 Task: Look for space in Obuasi, Ghana from 1st August, 2023 to 5th August, 2023 for 3 adults, 1 child in price range Rs.13000 to Rs.20000. Place can be entire place with 2 bedrooms having 3 beds and 2 bathrooms. Property type can be flatguest house, hotel. Booking option can be shelf check-in. Required host language is English.
Action: Mouse moved to (437, 50)
Screenshot: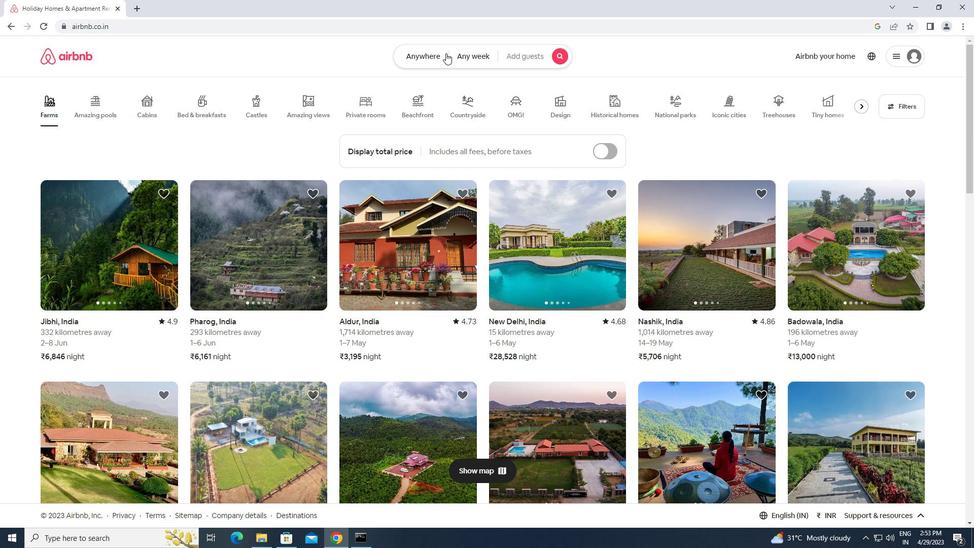 
Action: Mouse pressed left at (437, 50)
Screenshot: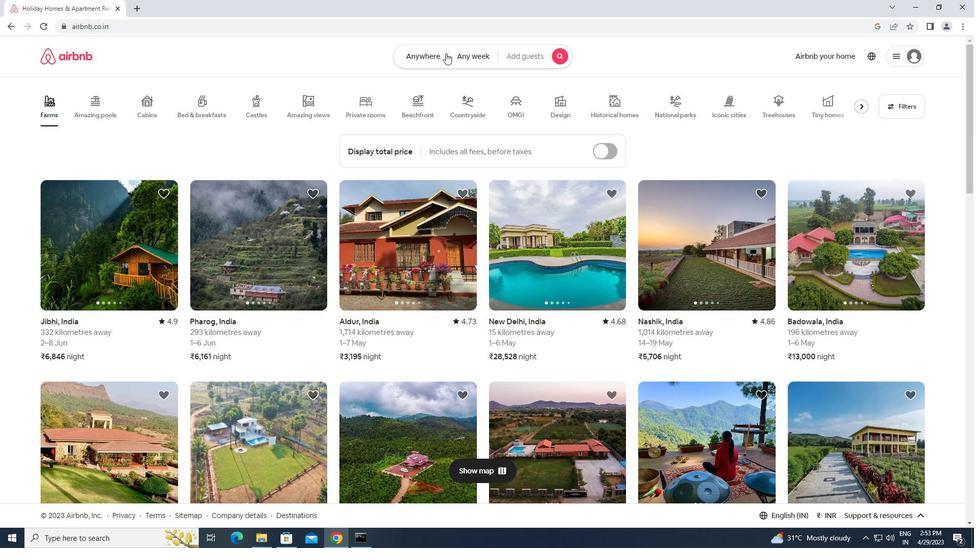 
Action: Mouse moved to (372, 90)
Screenshot: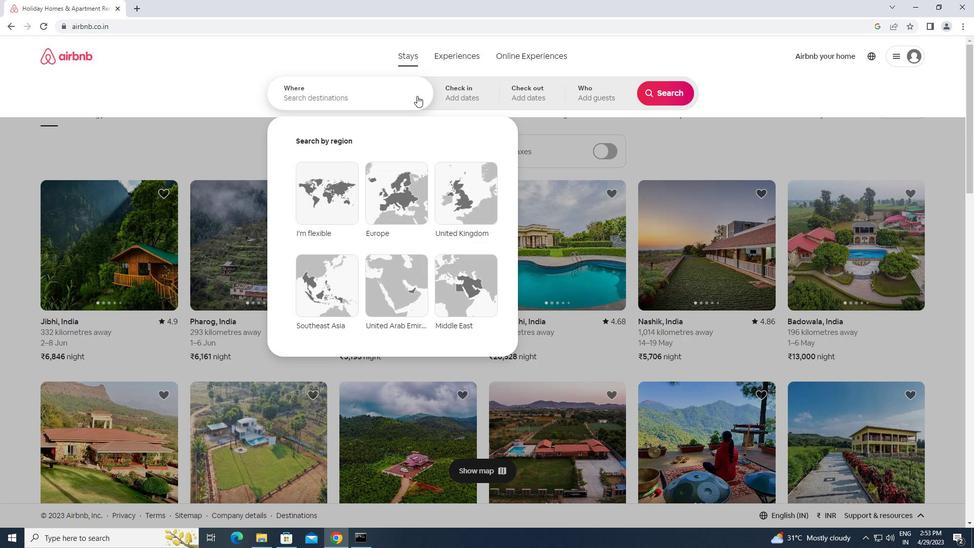 
Action: Mouse pressed left at (372, 90)
Screenshot: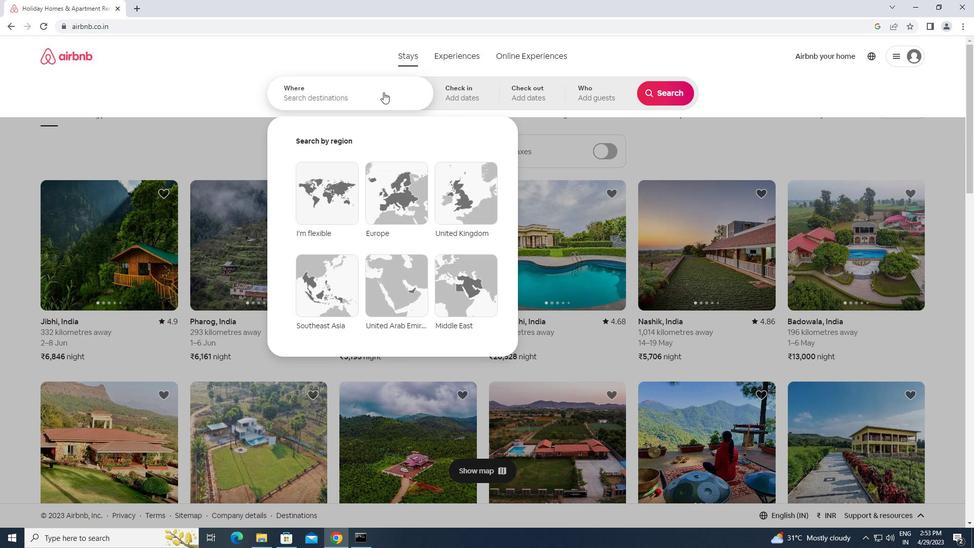 
Action: Mouse moved to (372, 90)
Screenshot: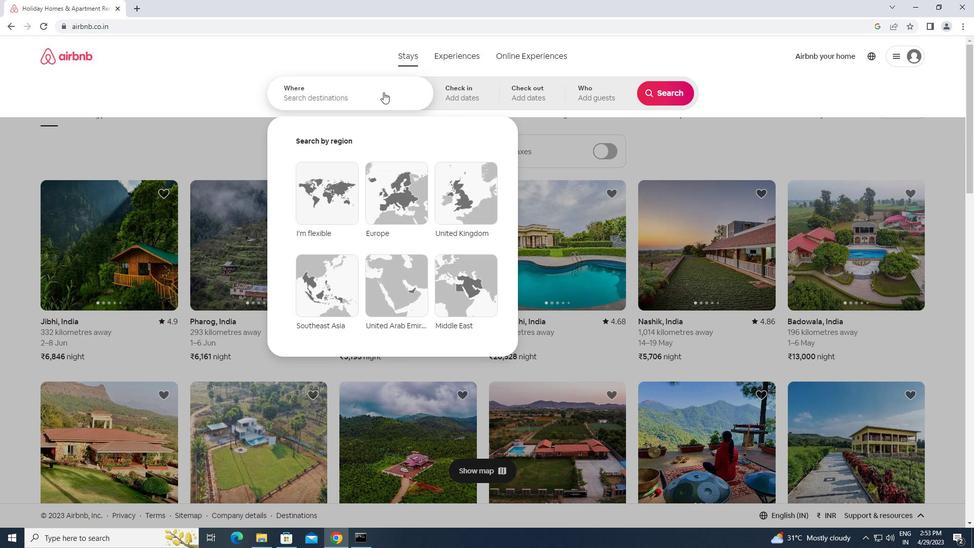 
Action: Key pressed o<Key.caps_lock>buasi,<Key.space><Key.caps_lock>g<Key.caps_lock>hana<Key.enter>
Screenshot: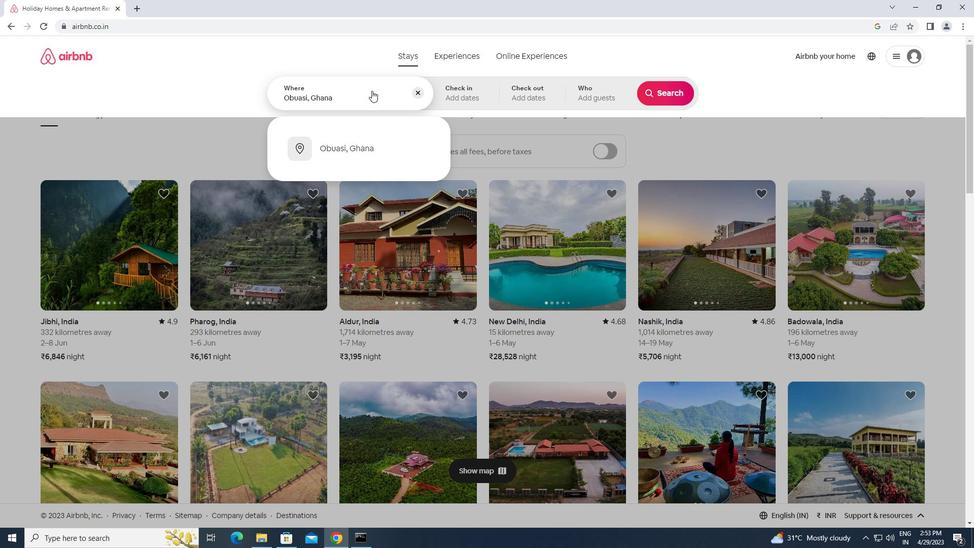 
Action: Mouse moved to (668, 171)
Screenshot: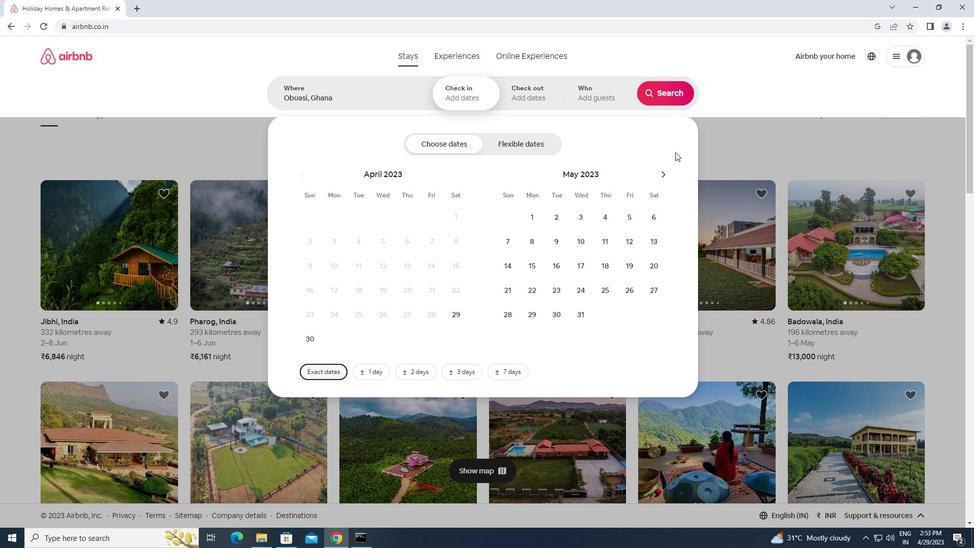 
Action: Mouse pressed left at (668, 171)
Screenshot: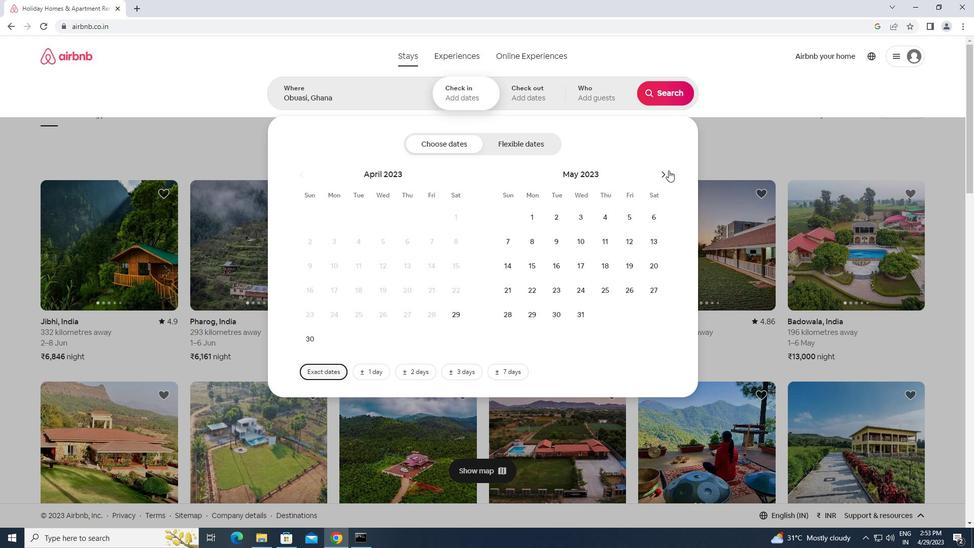 
Action: Mouse pressed left at (668, 171)
Screenshot: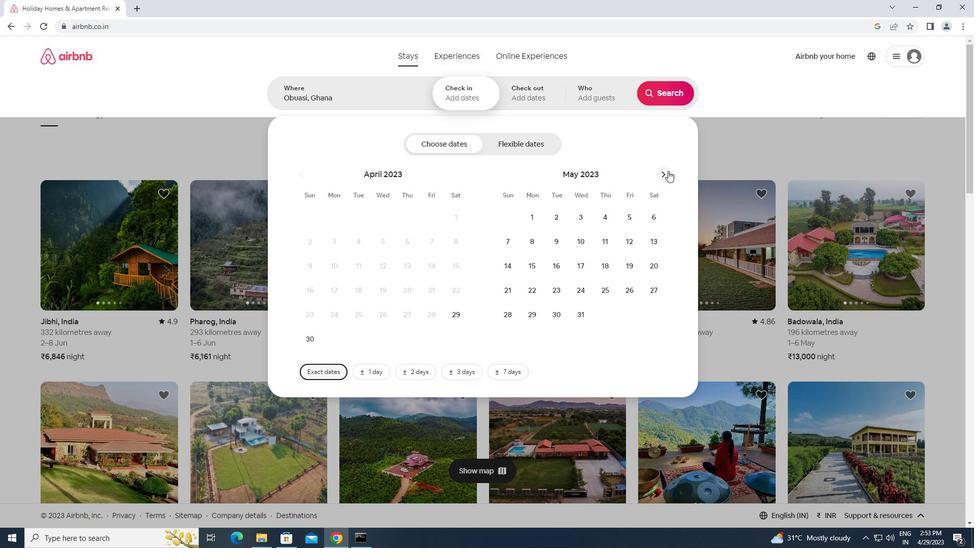 
Action: Mouse pressed left at (668, 171)
Screenshot: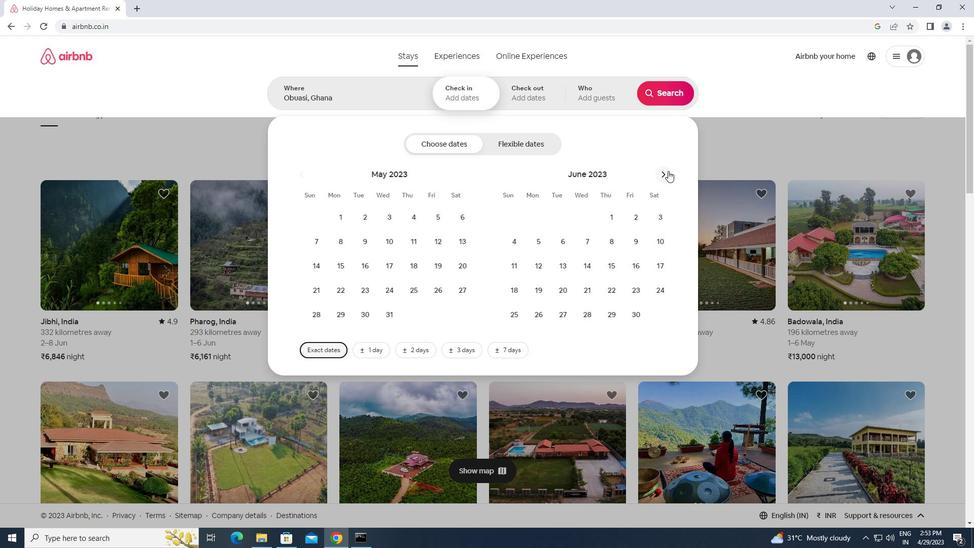 
Action: Mouse moved to (563, 217)
Screenshot: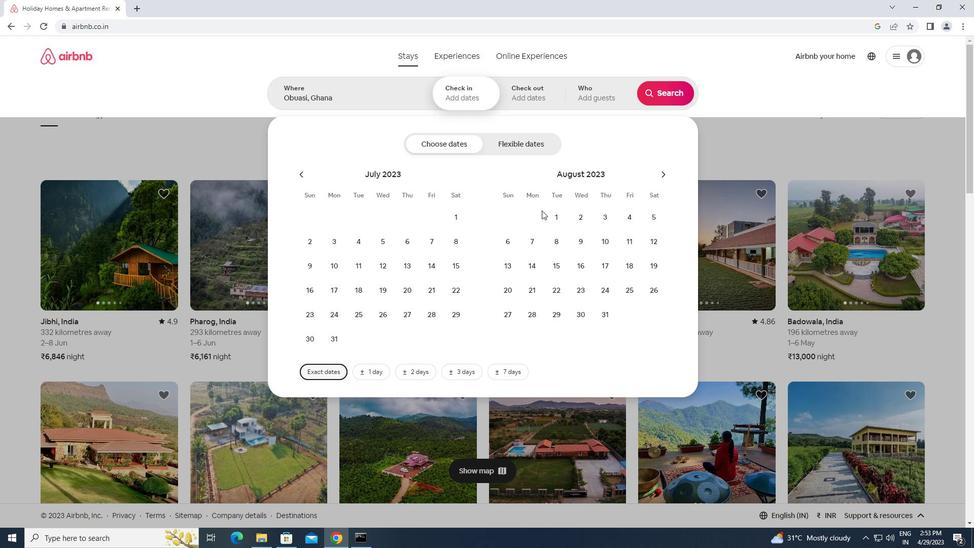 
Action: Mouse pressed left at (563, 217)
Screenshot: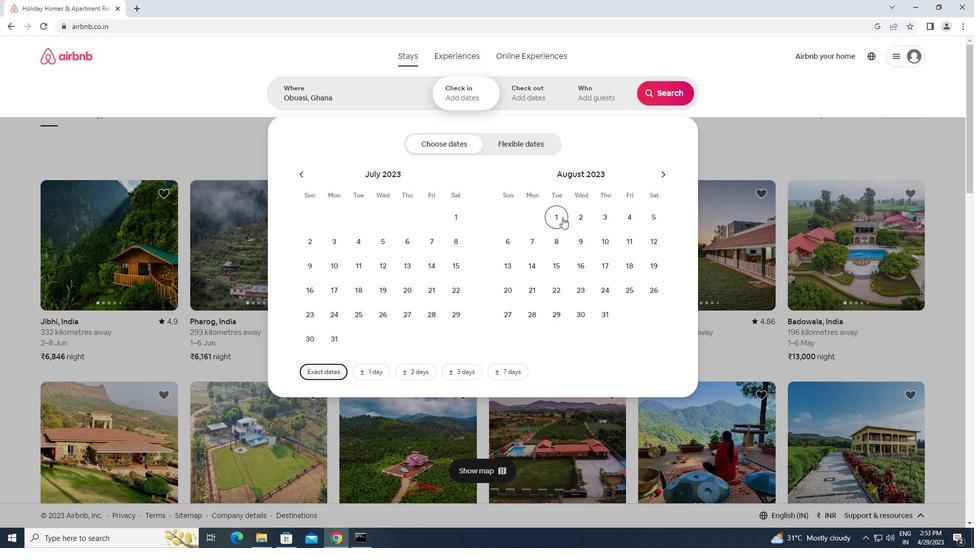 
Action: Mouse moved to (650, 218)
Screenshot: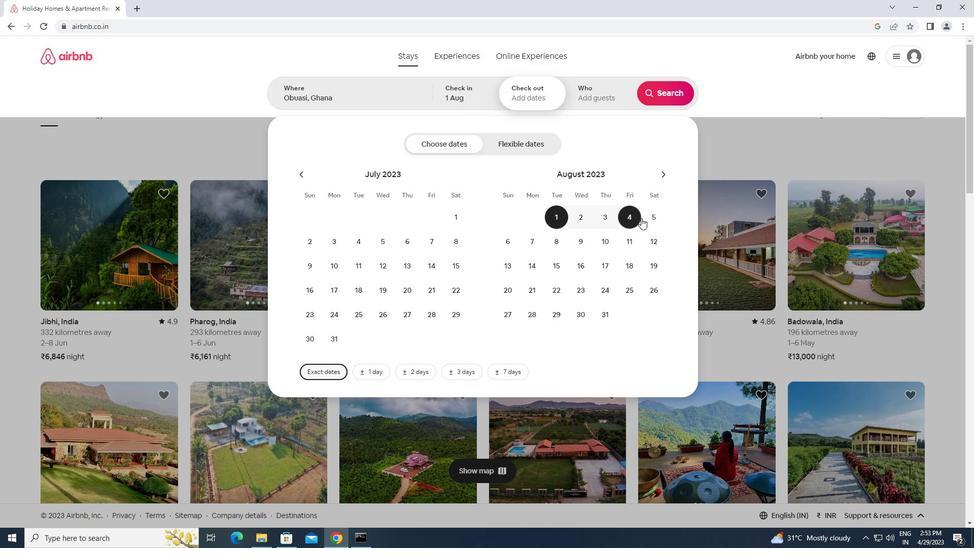 
Action: Mouse pressed left at (650, 218)
Screenshot: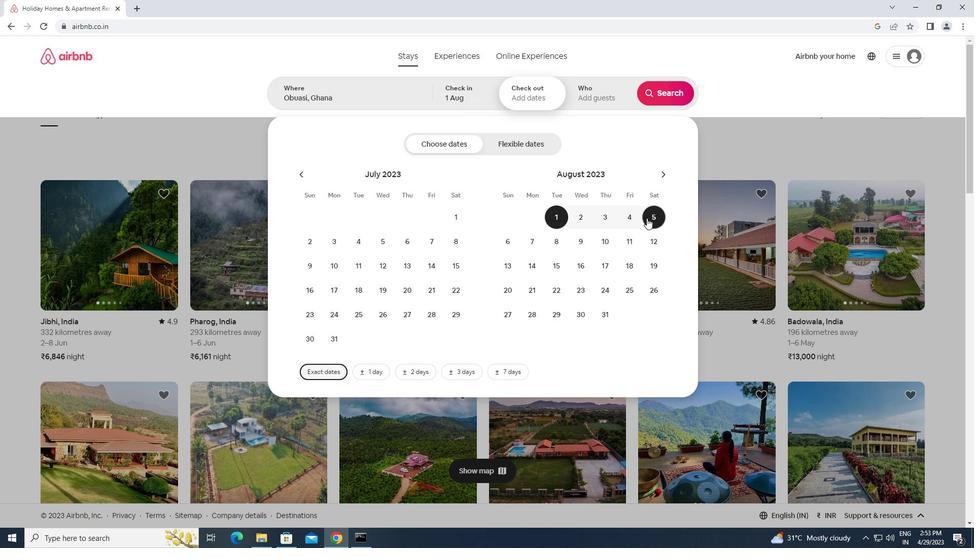
Action: Mouse moved to (589, 92)
Screenshot: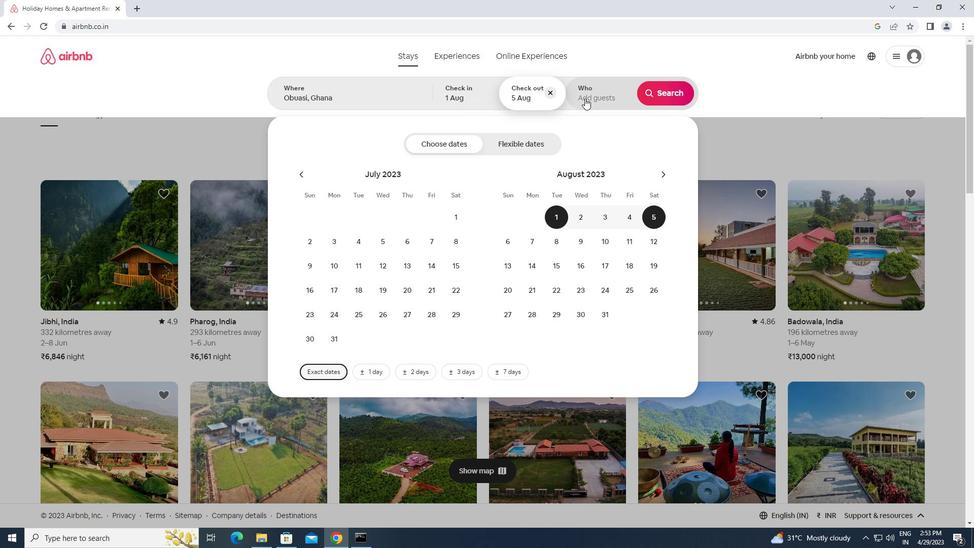 
Action: Mouse pressed left at (589, 92)
Screenshot: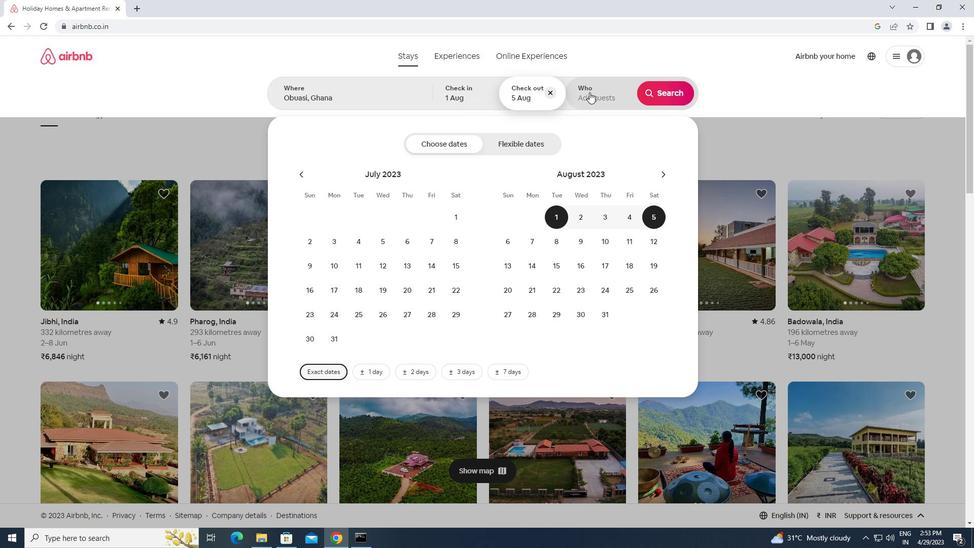 
Action: Mouse moved to (670, 152)
Screenshot: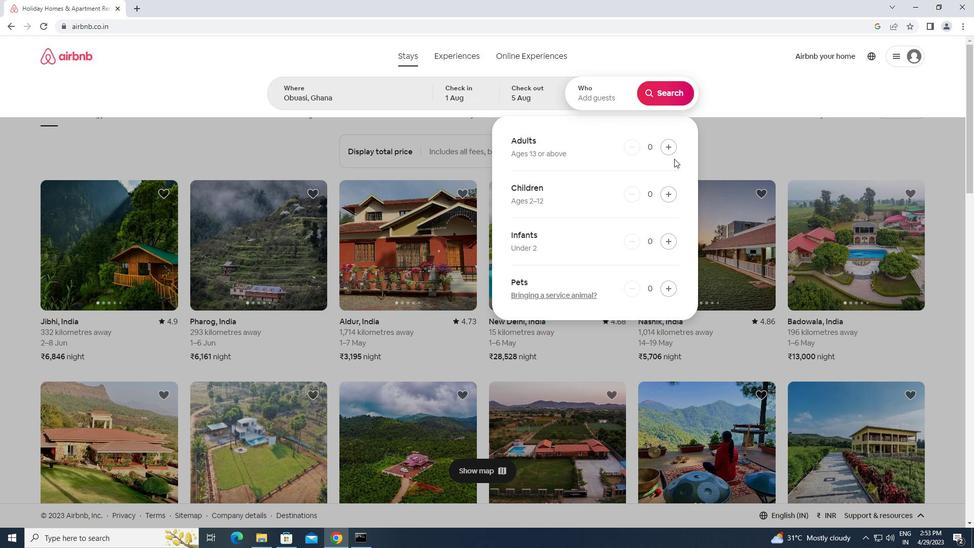 
Action: Mouse pressed left at (670, 152)
Screenshot: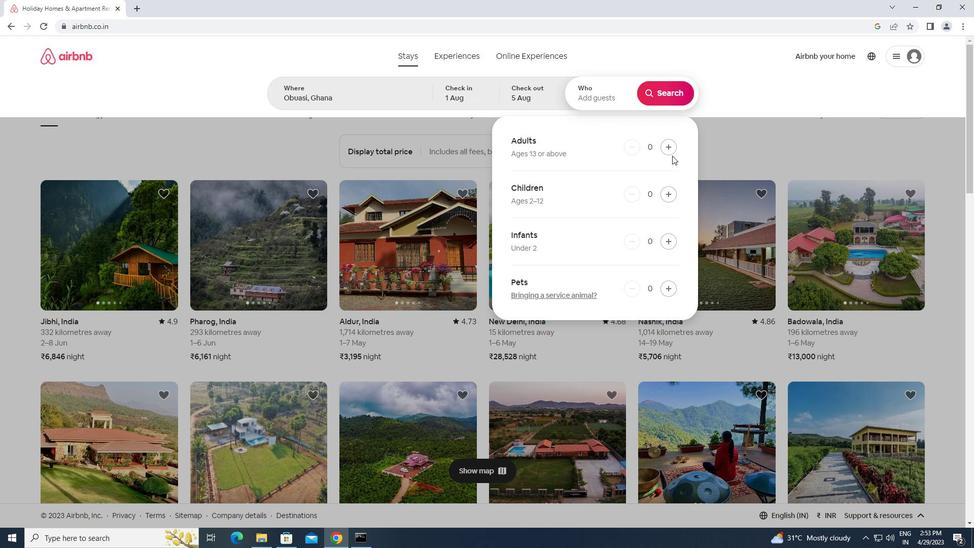 
Action: Mouse pressed left at (670, 152)
Screenshot: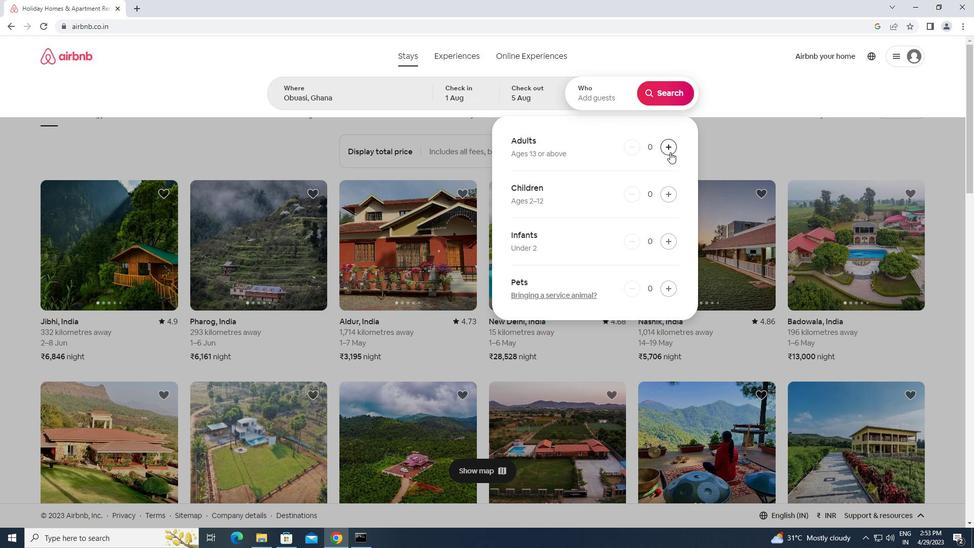 
Action: Mouse pressed left at (670, 152)
Screenshot: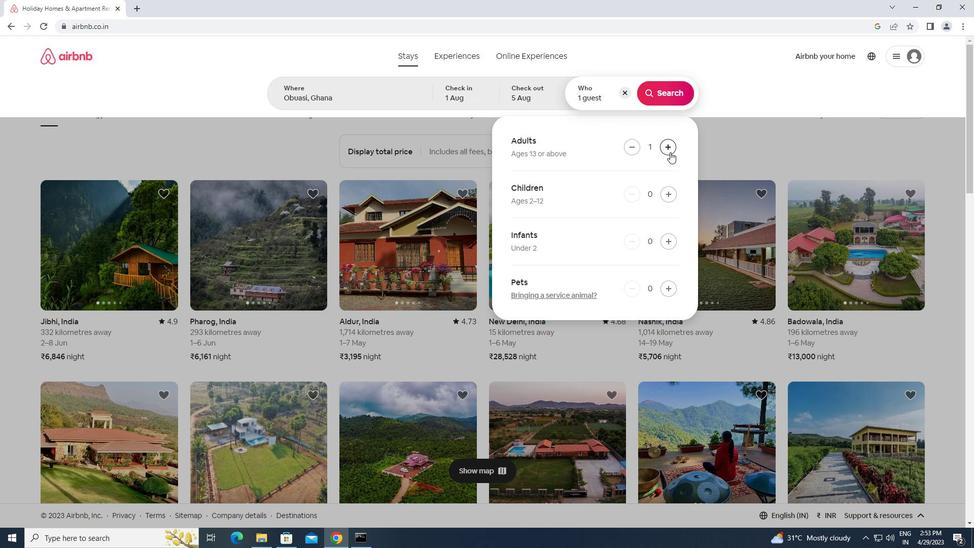
Action: Mouse moved to (669, 194)
Screenshot: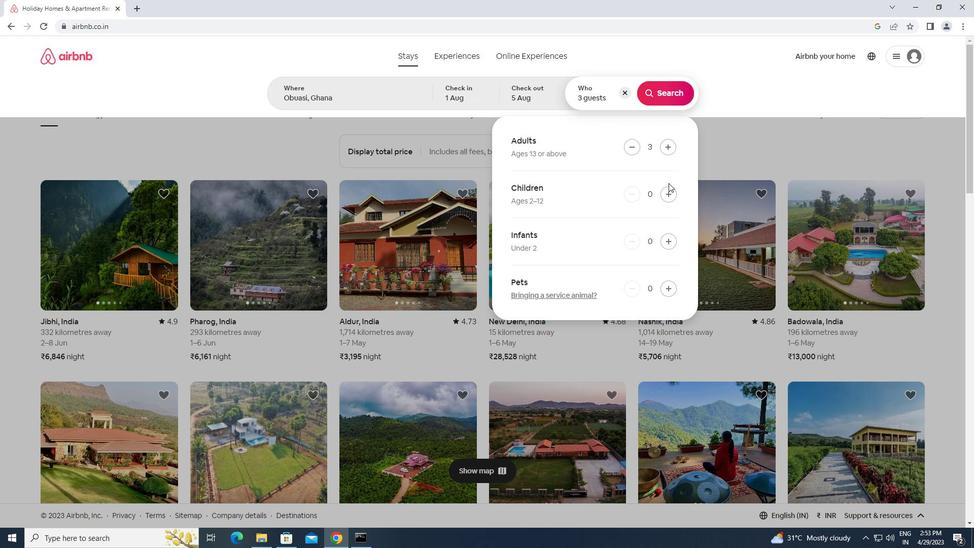 
Action: Mouse pressed left at (669, 194)
Screenshot: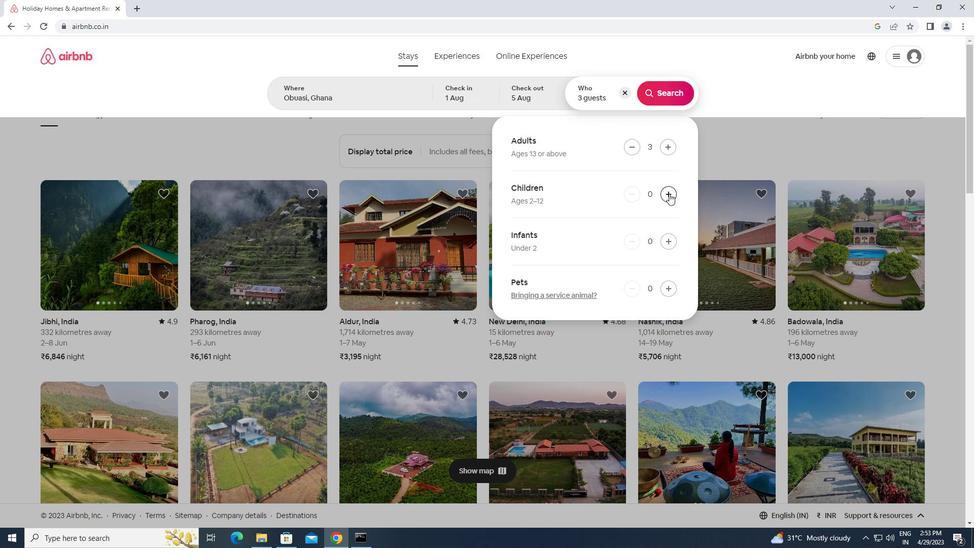 
Action: Mouse moved to (679, 96)
Screenshot: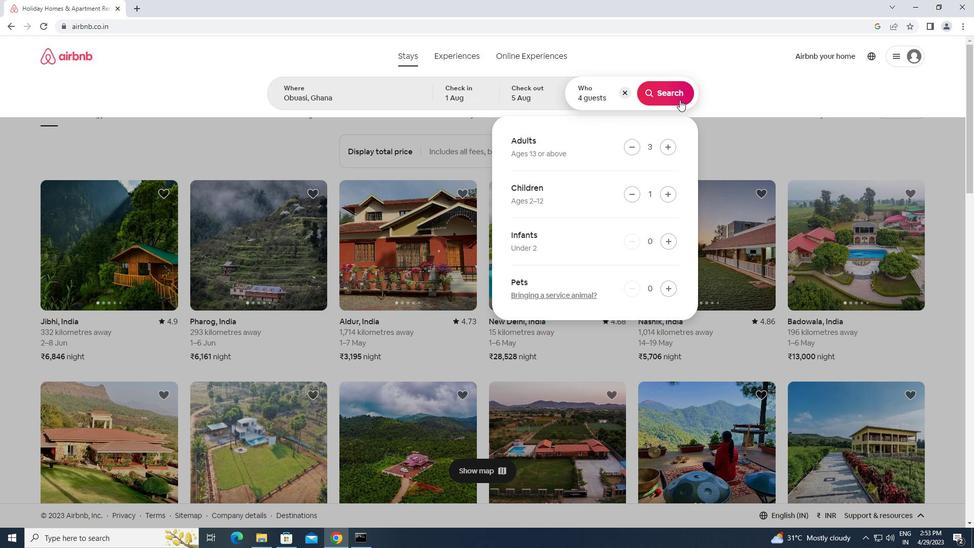 
Action: Mouse pressed left at (679, 96)
Screenshot: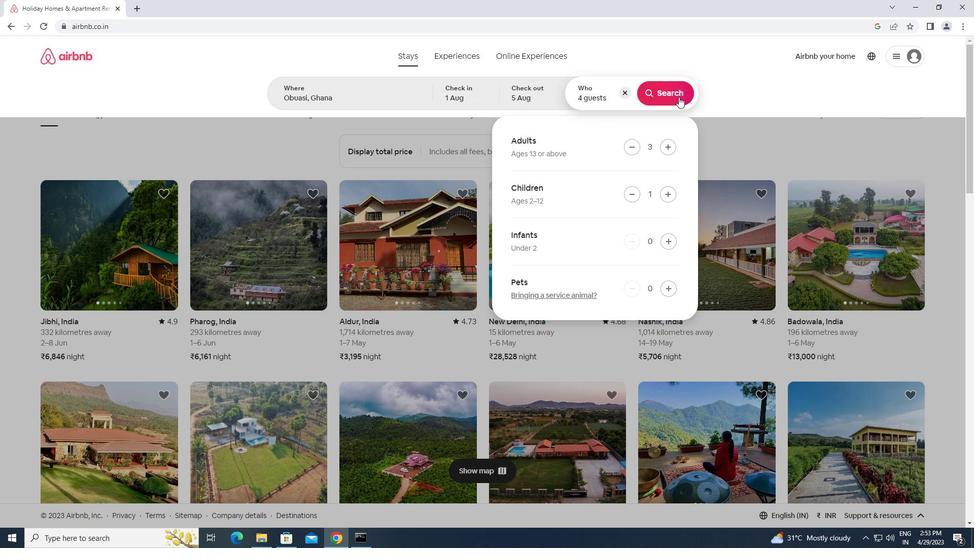 
Action: Mouse moved to (937, 94)
Screenshot: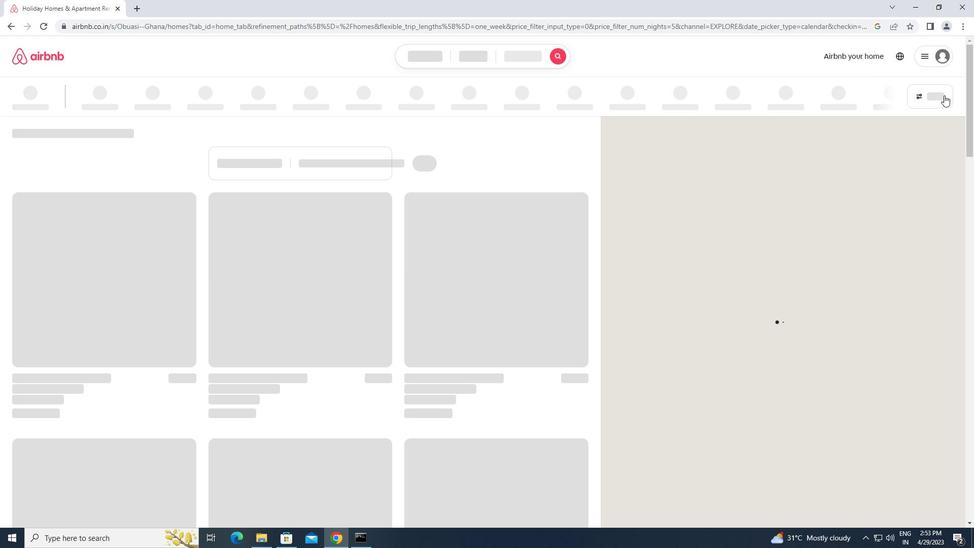 
Action: Mouse pressed left at (937, 94)
Screenshot: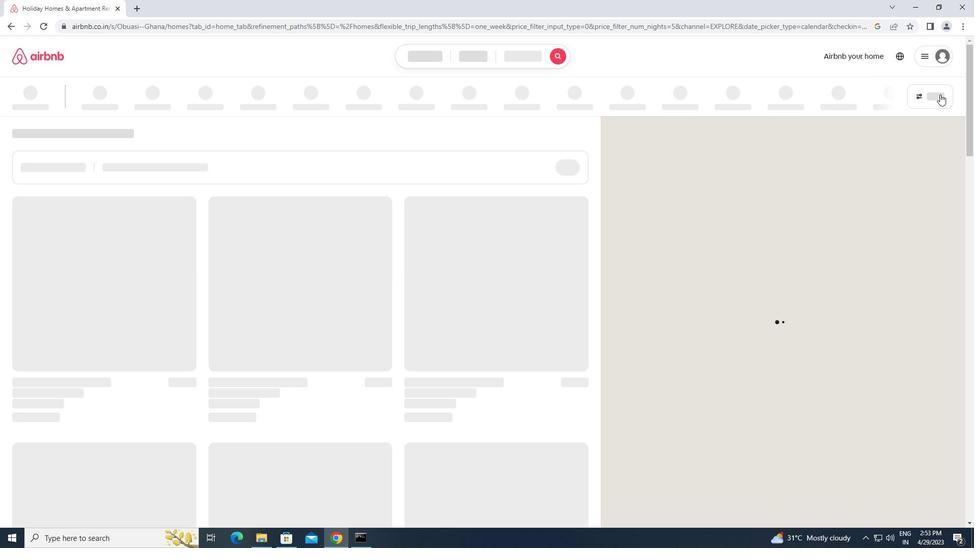 
Action: Mouse moved to (346, 219)
Screenshot: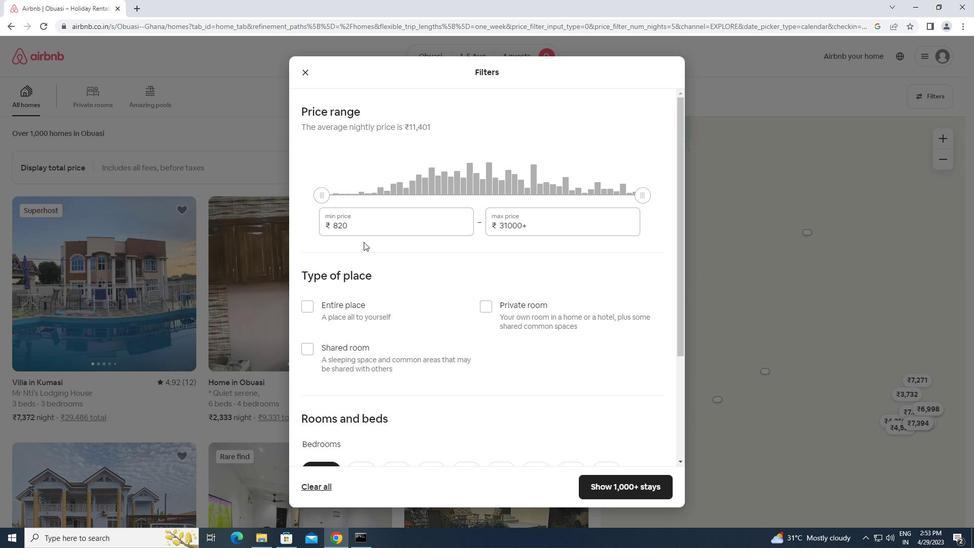 
Action: Mouse pressed left at (346, 219)
Screenshot: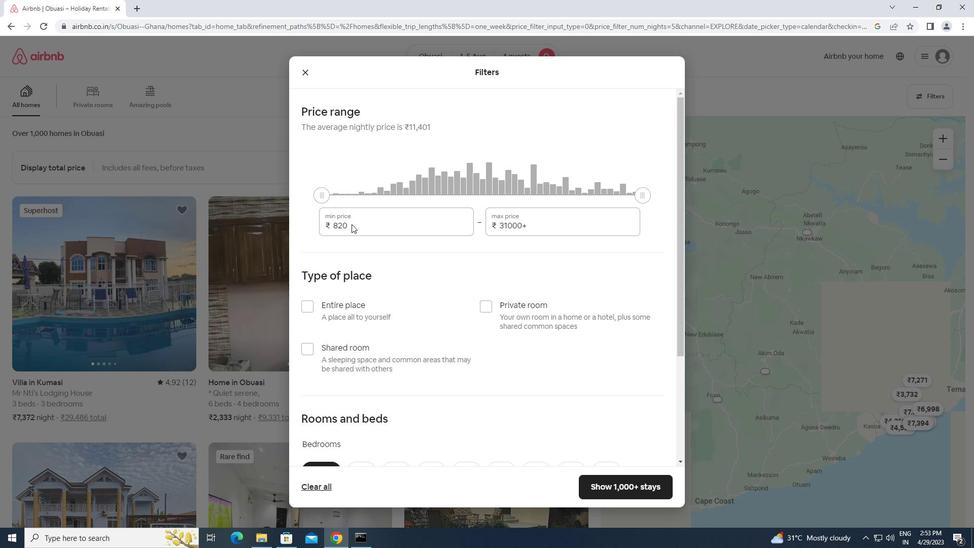 
Action: Mouse moved to (367, 228)
Screenshot: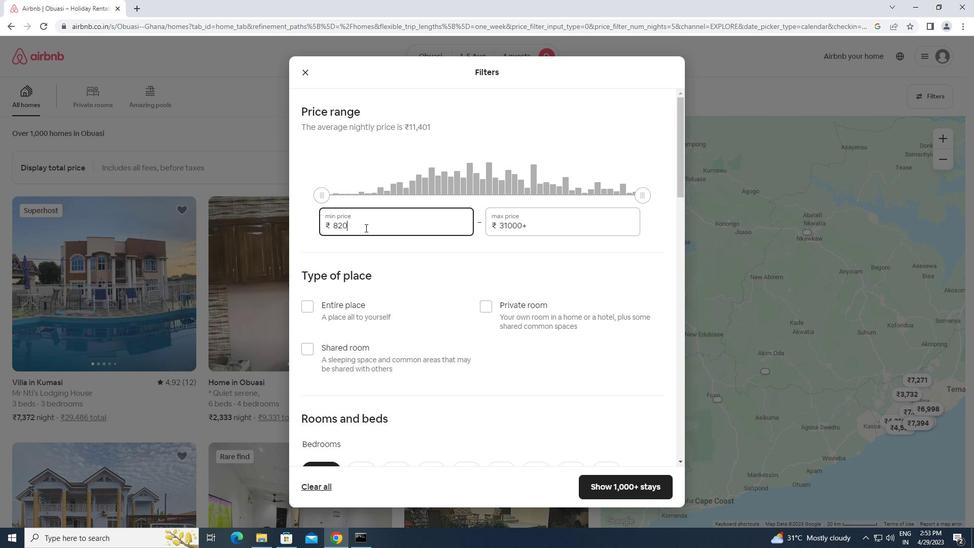 
Action: Mouse pressed left at (367, 228)
Screenshot: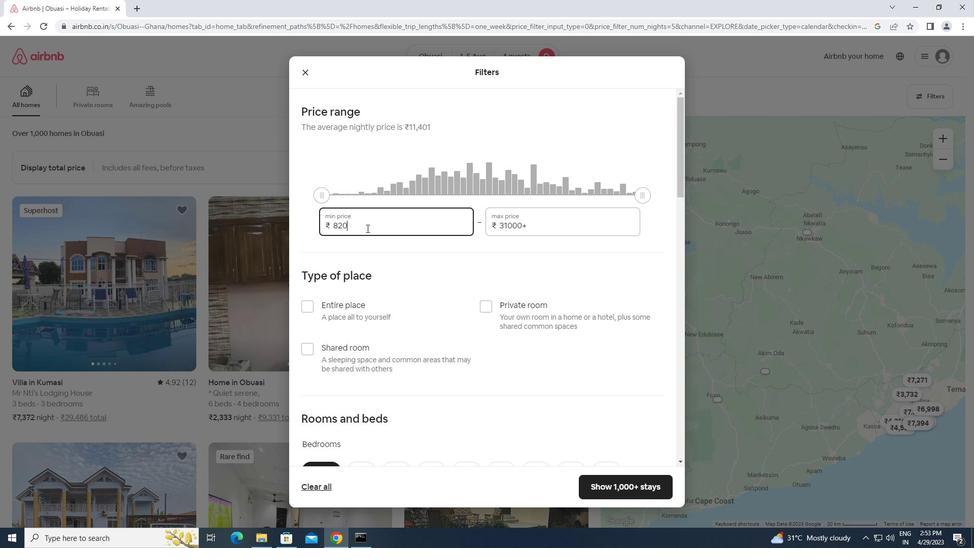 
Action: Mouse moved to (318, 224)
Screenshot: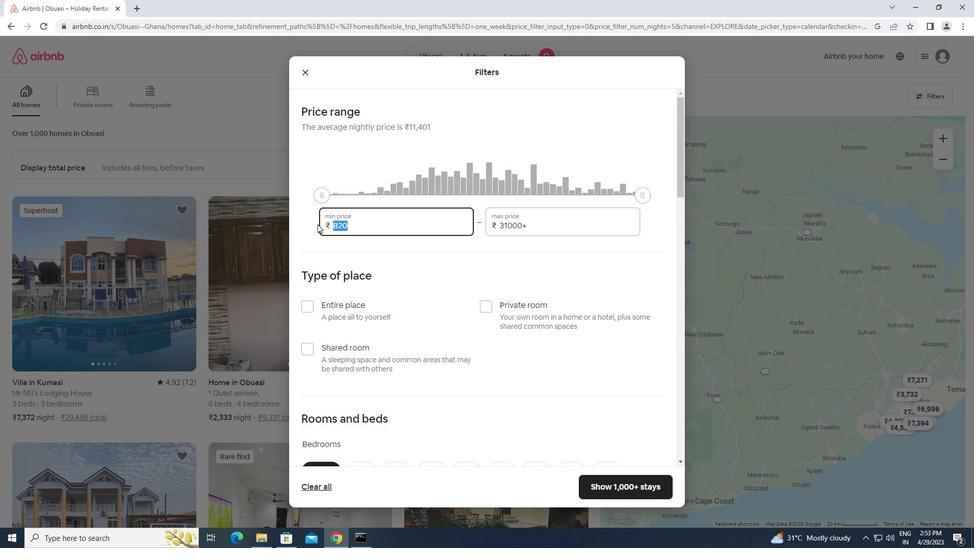 
Action: Key pressed 1
Screenshot: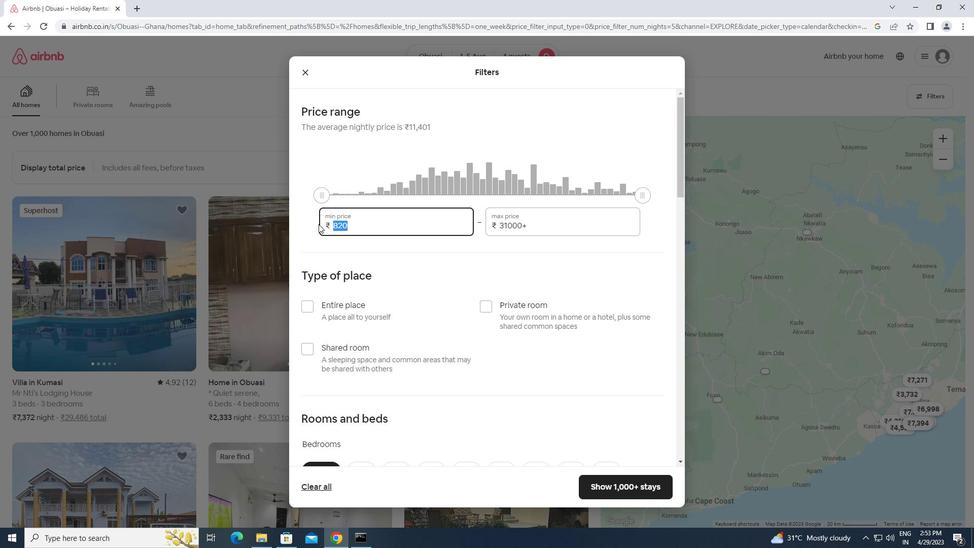 
Action: Mouse moved to (318, 224)
Screenshot: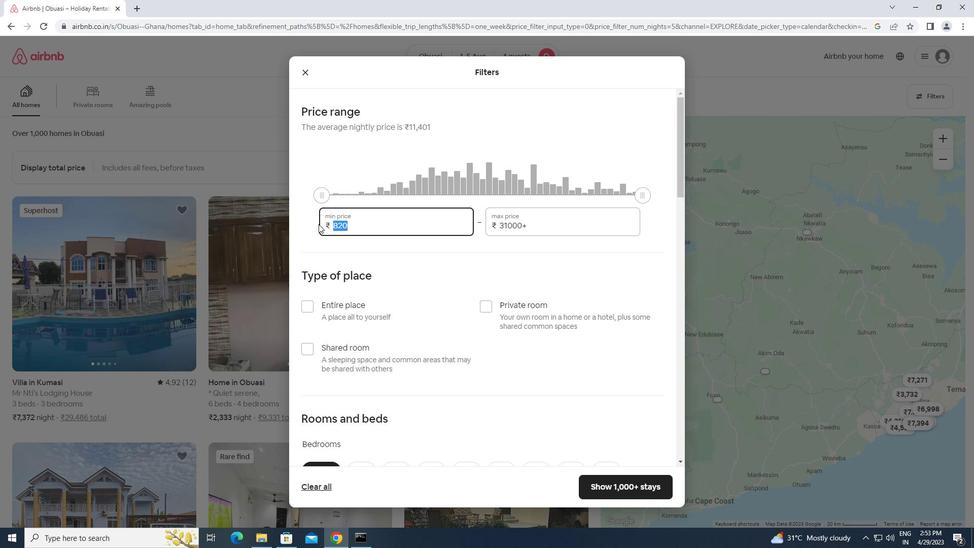 
Action: Key pressed 3000<Key.tab><Key.backspace><Key.backspace><Key.backspace><Key.backspace><Key.backspace><Key.backspace><Key.backspace><Key.backspace><Key.backspace><Key.backspace><Key.backspace><Key.backspace><Key.backspace><Key.backspace><Key.backspace><Key.backspace><Key.backspace><Key.backspace><Key.backspace><Key.backspace><Key.backspace><Key.backspace><Key.backspace><Key.backspace><Key.backspace>20000
Screenshot: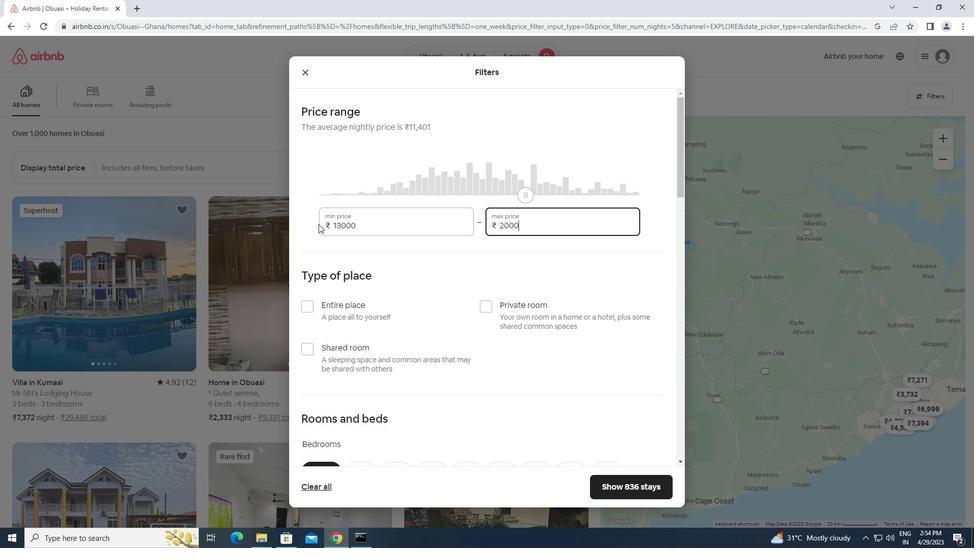 
Action: Mouse moved to (304, 309)
Screenshot: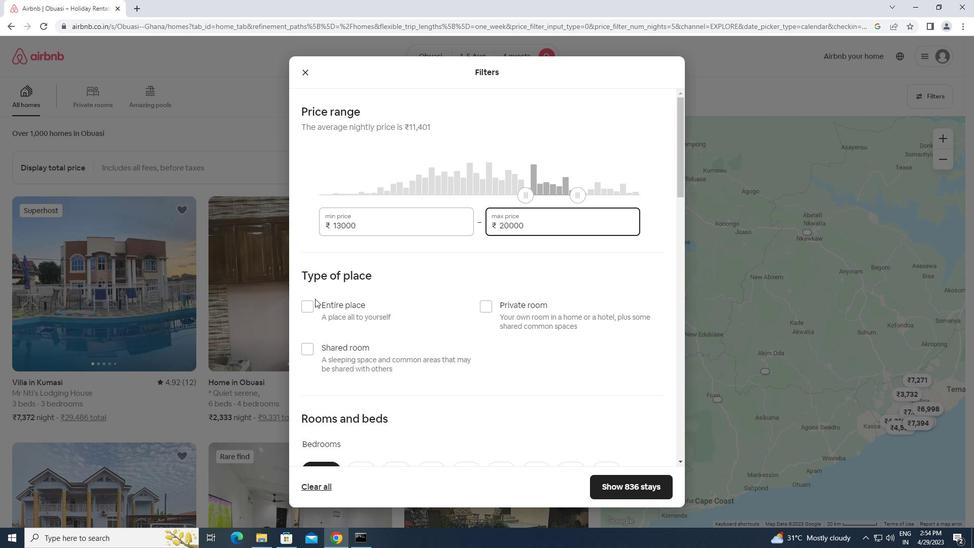 
Action: Mouse pressed left at (304, 309)
Screenshot: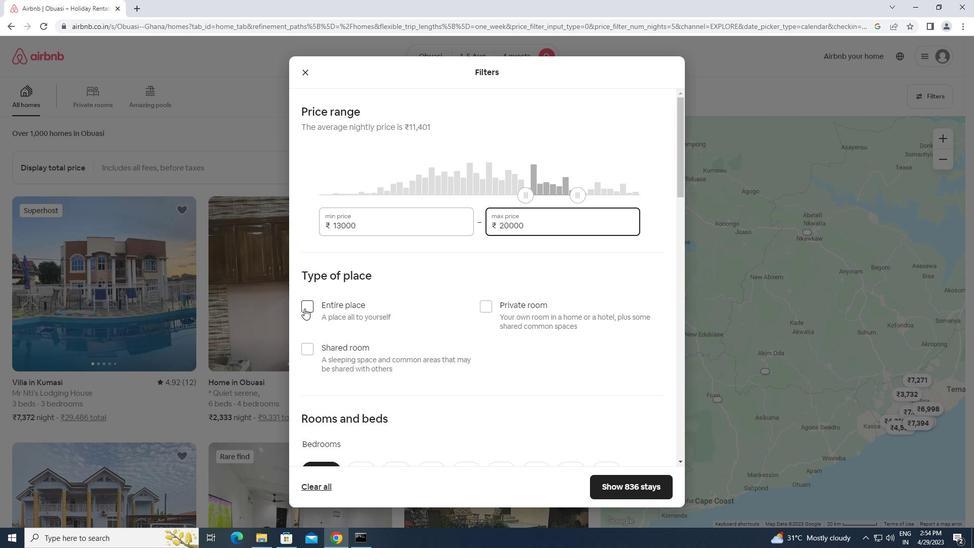 
Action: Mouse moved to (414, 323)
Screenshot: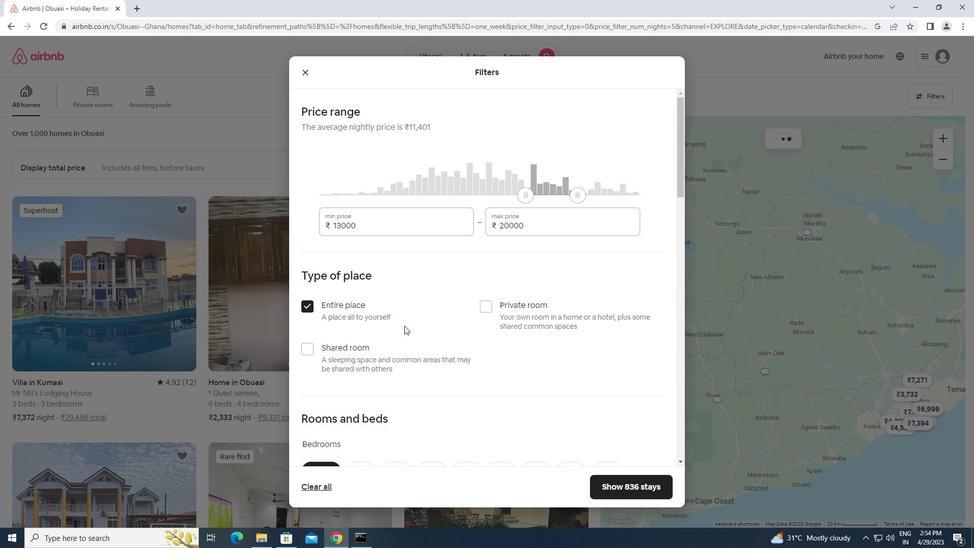 
Action: Mouse scrolled (414, 323) with delta (0, 0)
Screenshot: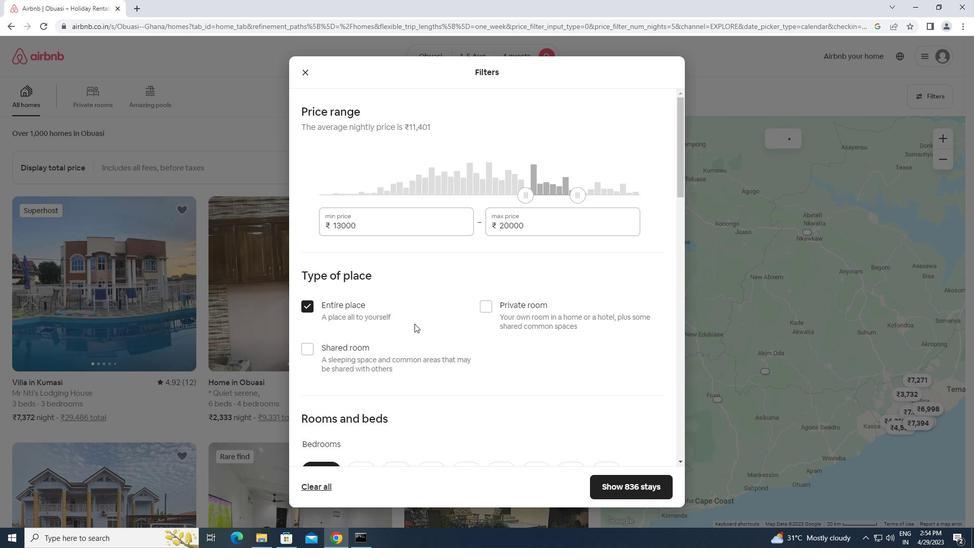 
Action: Mouse scrolled (414, 323) with delta (0, 0)
Screenshot: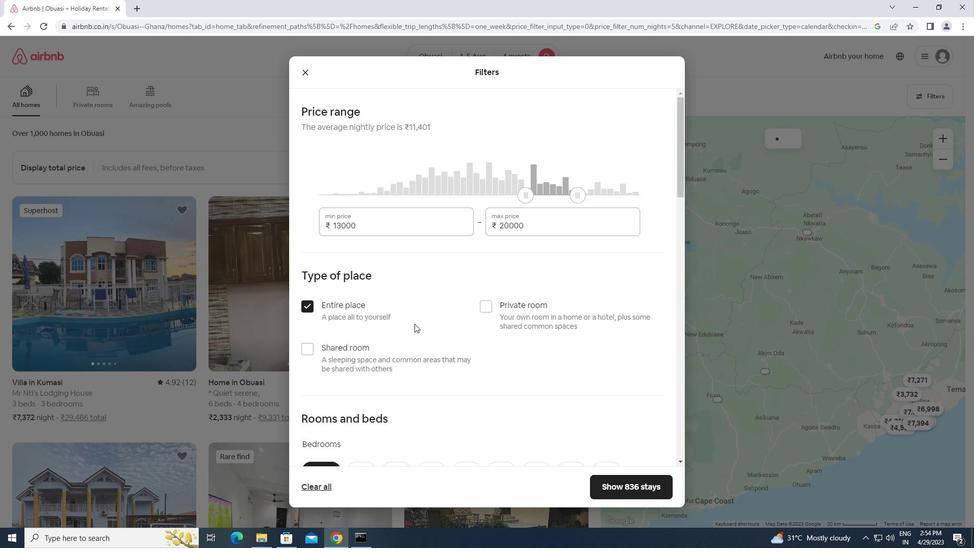 
Action: Mouse moved to (369, 311)
Screenshot: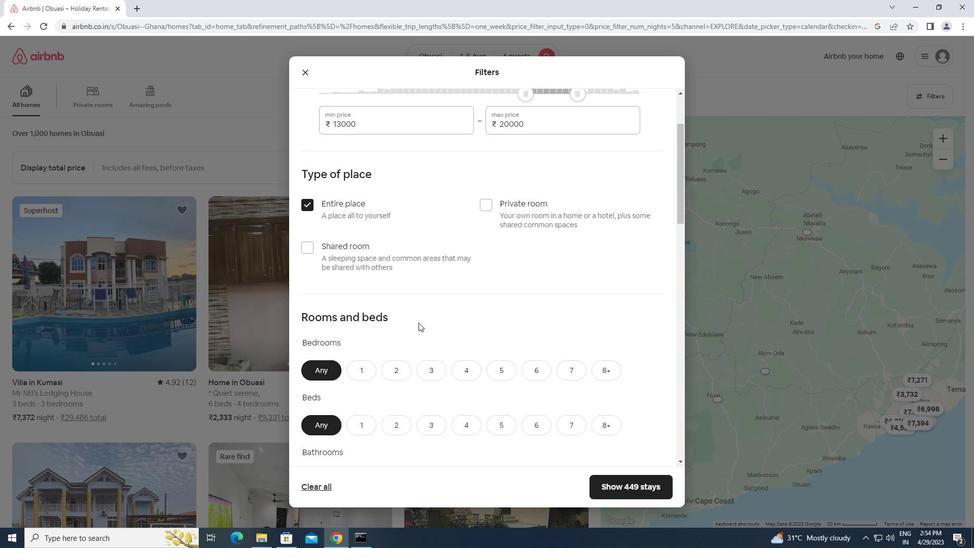 
Action: Mouse scrolled (369, 311) with delta (0, 0)
Screenshot: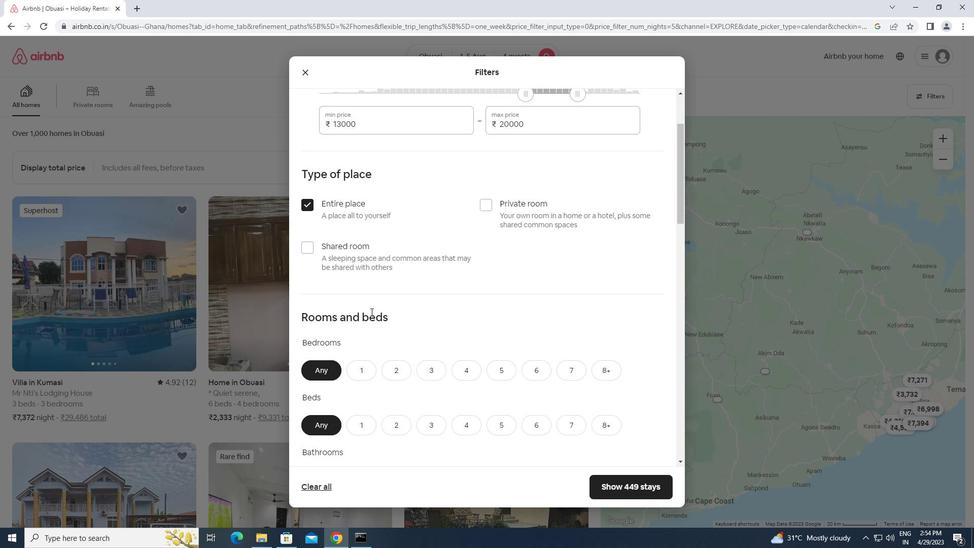 
Action: Mouse scrolled (369, 311) with delta (0, 0)
Screenshot: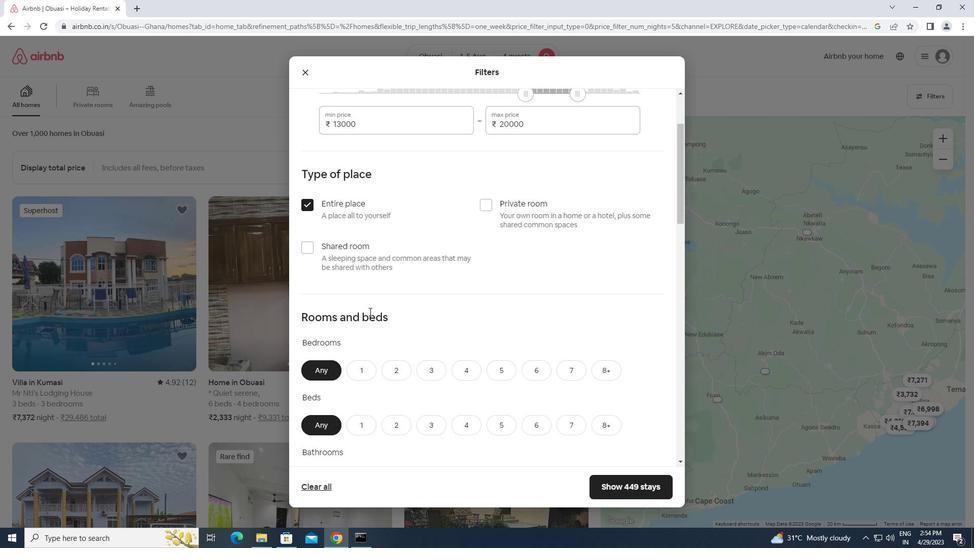 
Action: Mouse moved to (394, 269)
Screenshot: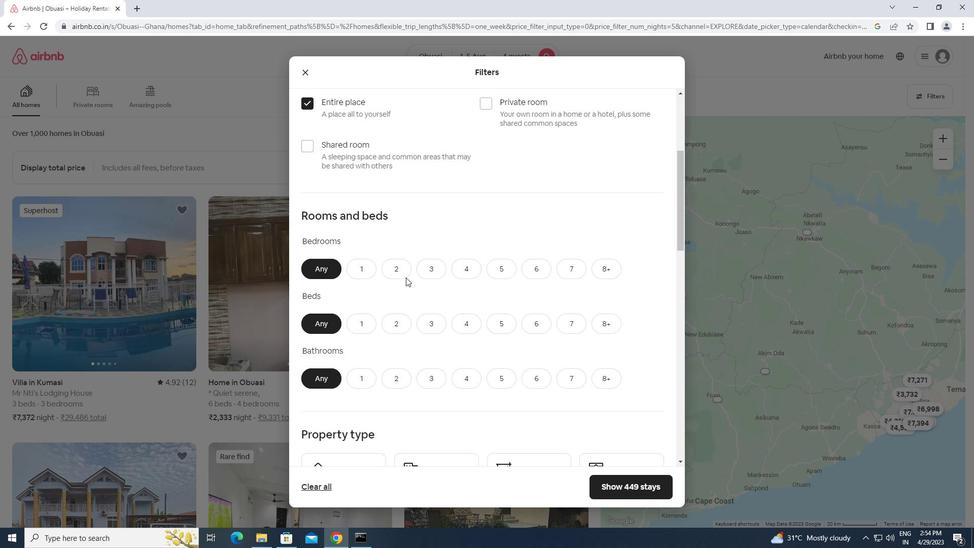 
Action: Mouse pressed left at (394, 269)
Screenshot: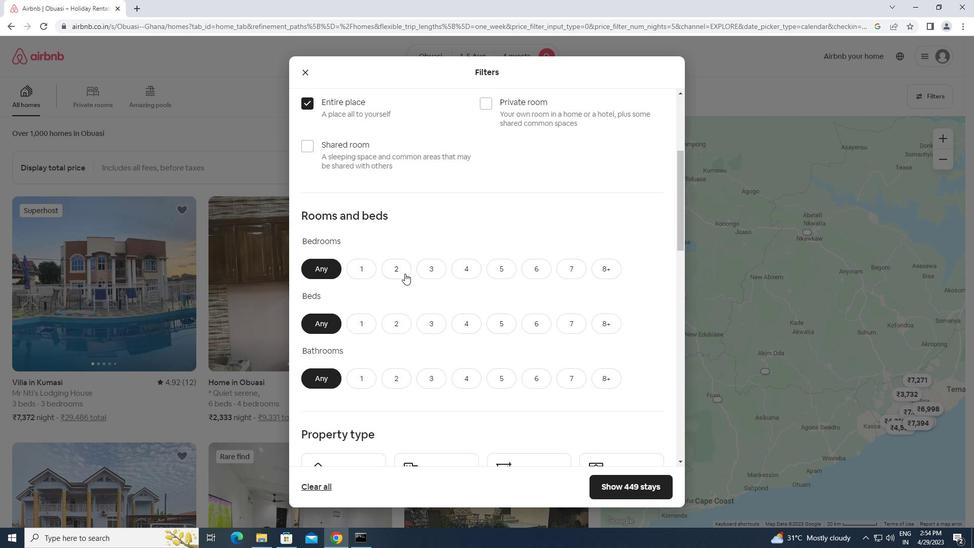 
Action: Mouse moved to (434, 320)
Screenshot: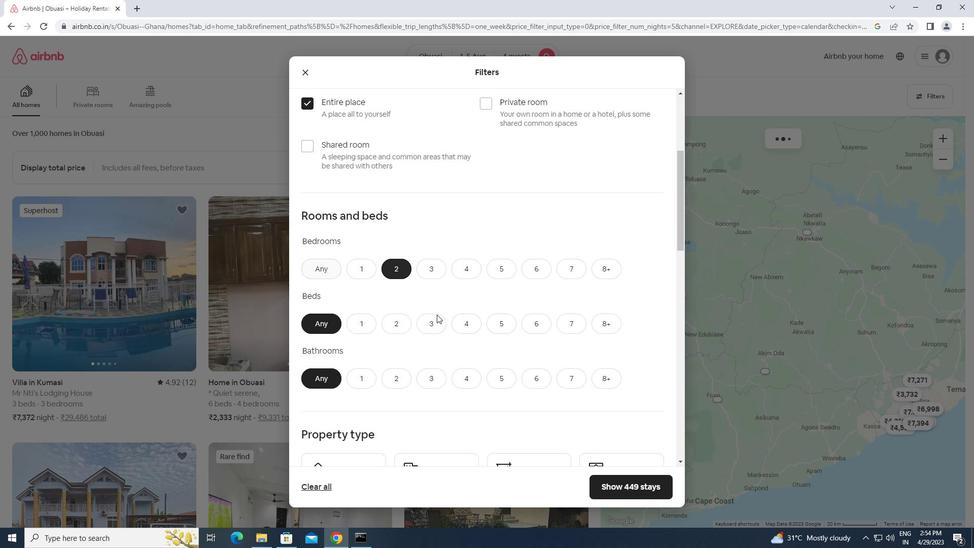 
Action: Mouse pressed left at (434, 320)
Screenshot: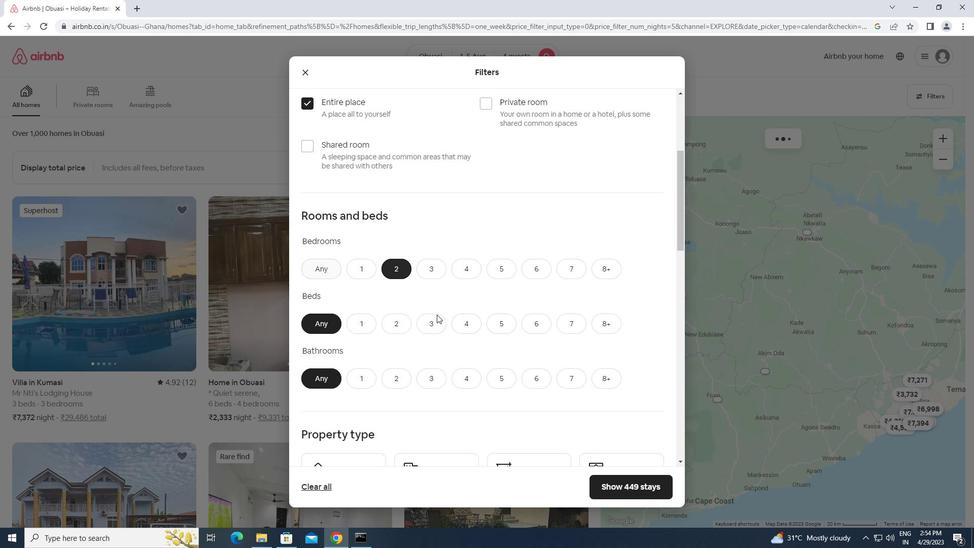 
Action: Mouse moved to (401, 376)
Screenshot: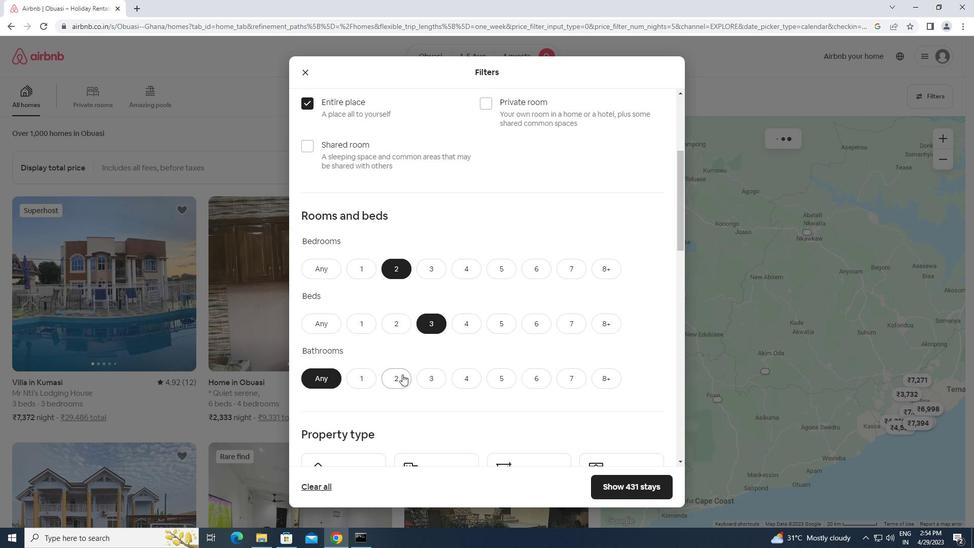 
Action: Mouse pressed left at (401, 376)
Screenshot: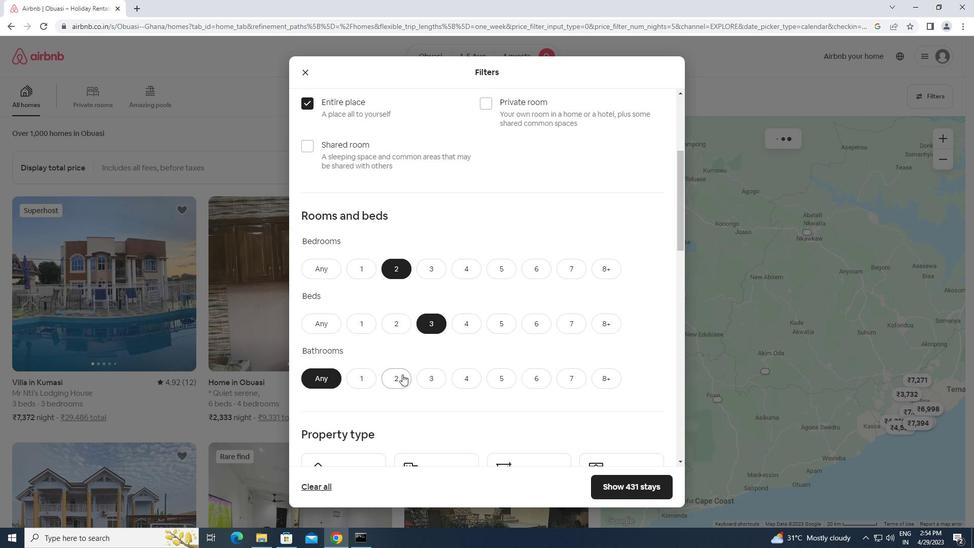 
Action: Mouse moved to (407, 371)
Screenshot: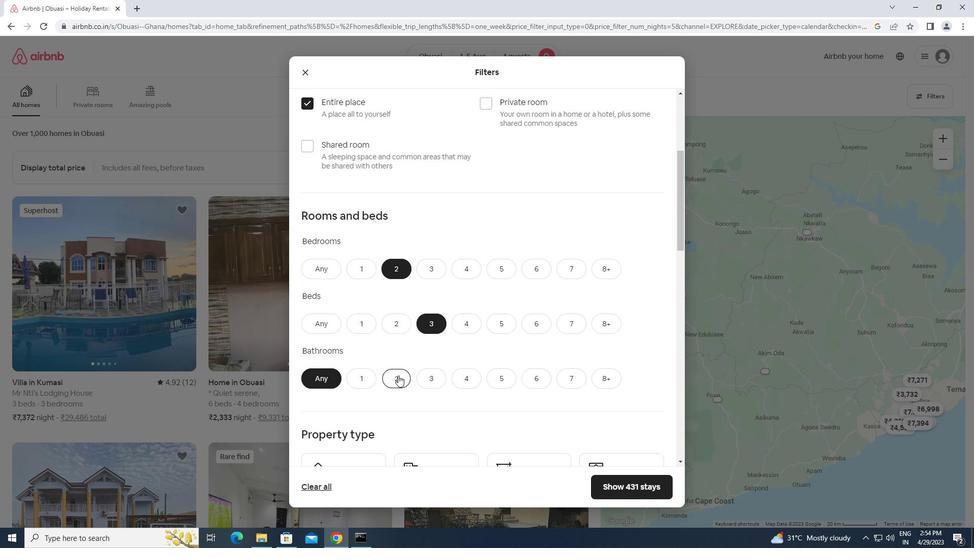 
Action: Mouse scrolled (407, 370) with delta (0, 0)
Screenshot: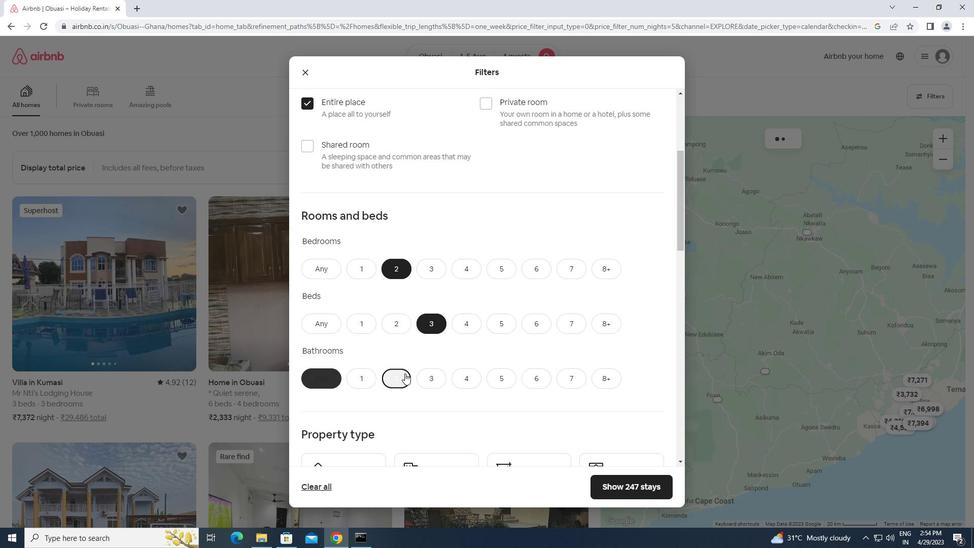 
Action: Mouse scrolled (407, 370) with delta (0, 0)
Screenshot: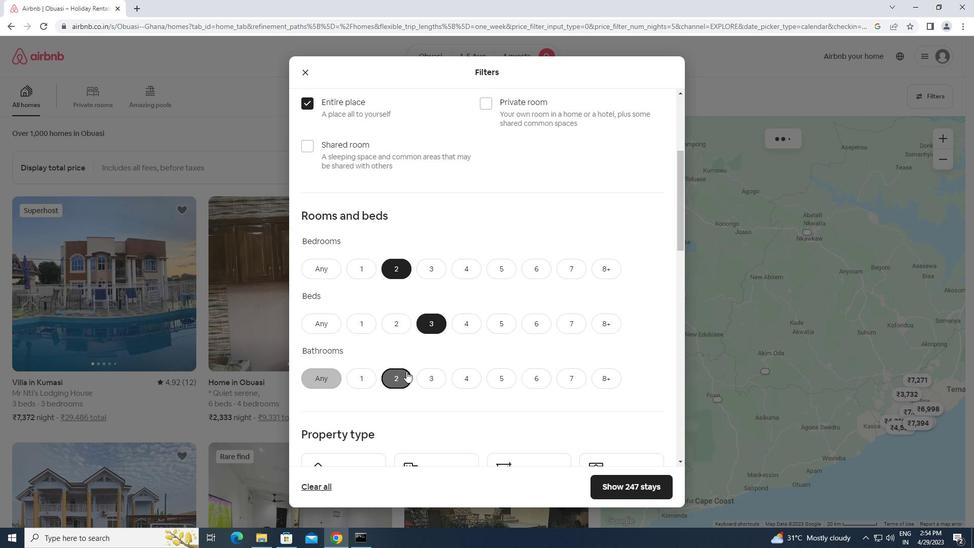 
Action: Mouse scrolled (407, 370) with delta (0, 0)
Screenshot: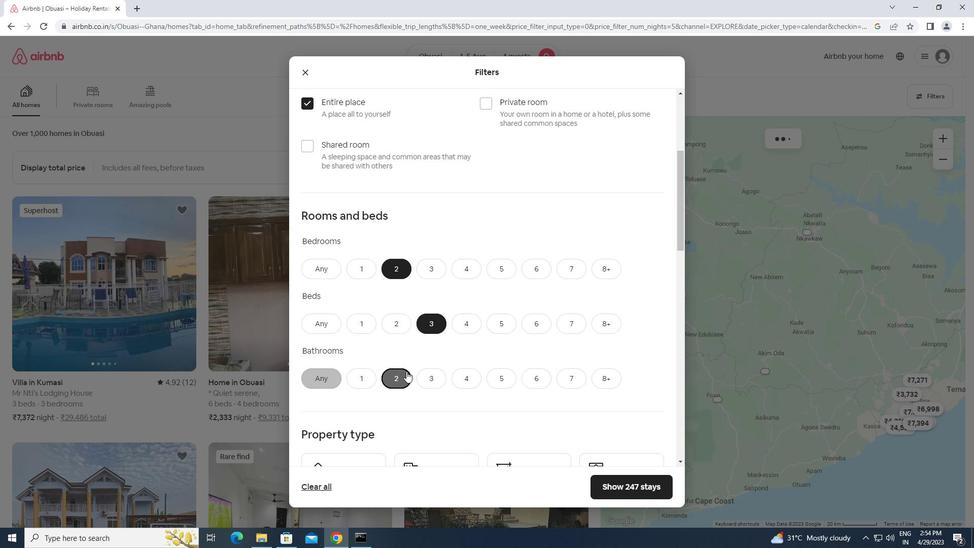 
Action: Mouse moved to (461, 339)
Screenshot: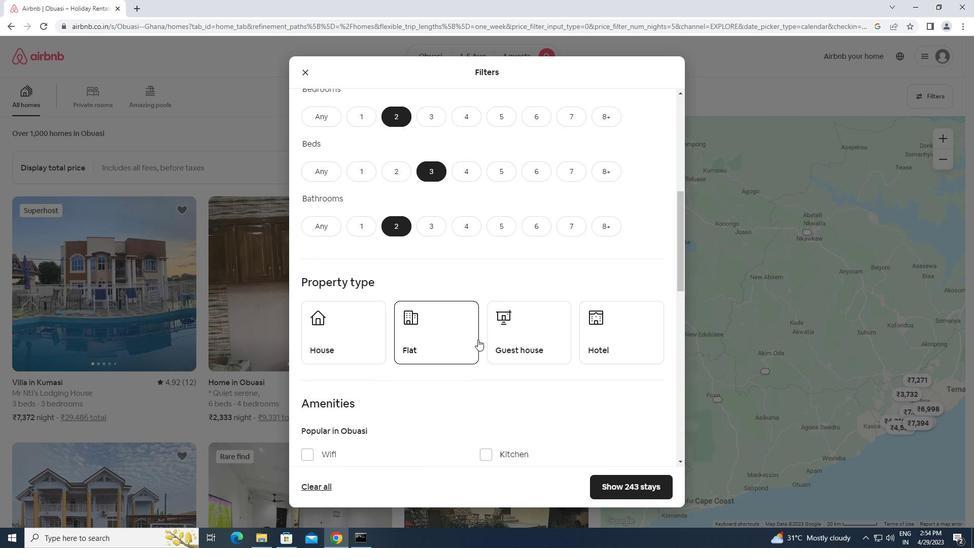 
Action: Mouse pressed left at (461, 339)
Screenshot: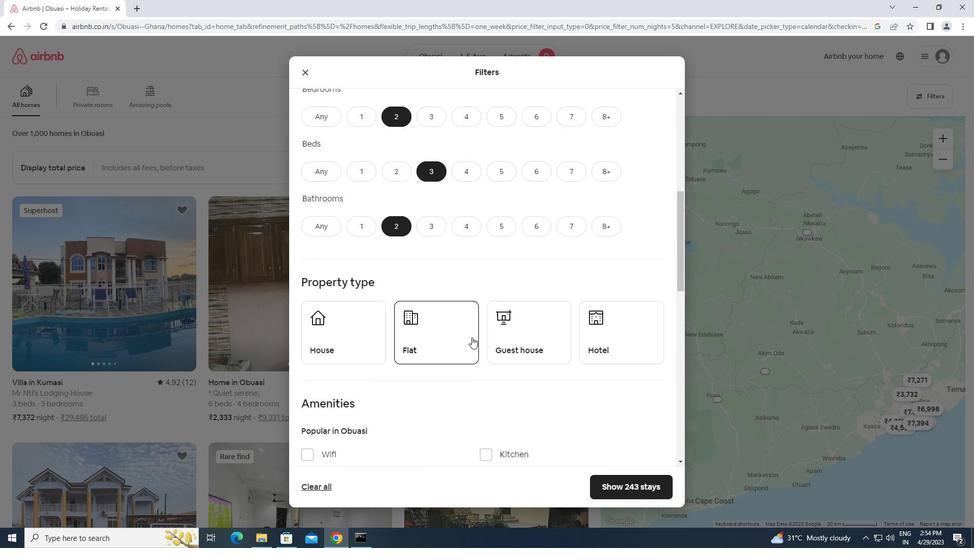 
Action: Mouse moved to (505, 337)
Screenshot: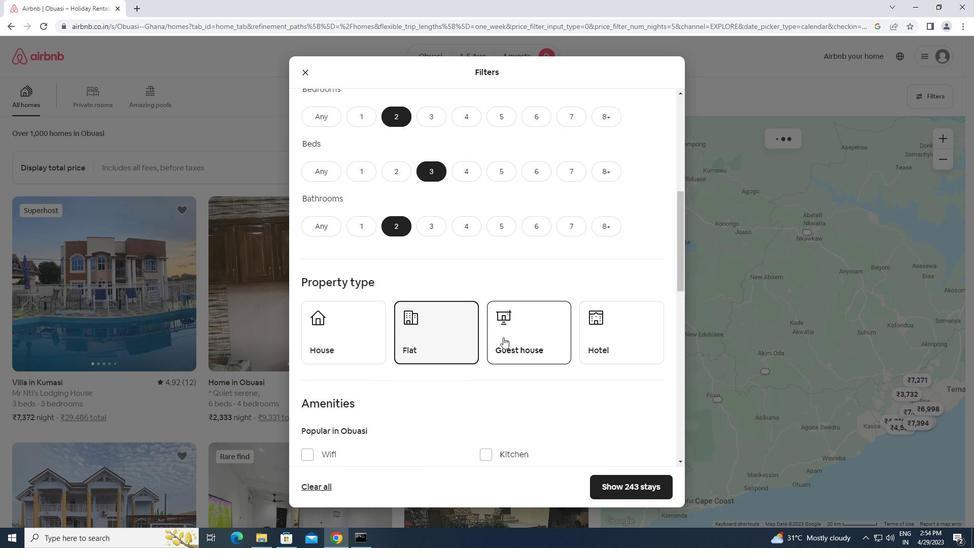 
Action: Mouse pressed left at (505, 337)
Screenshot: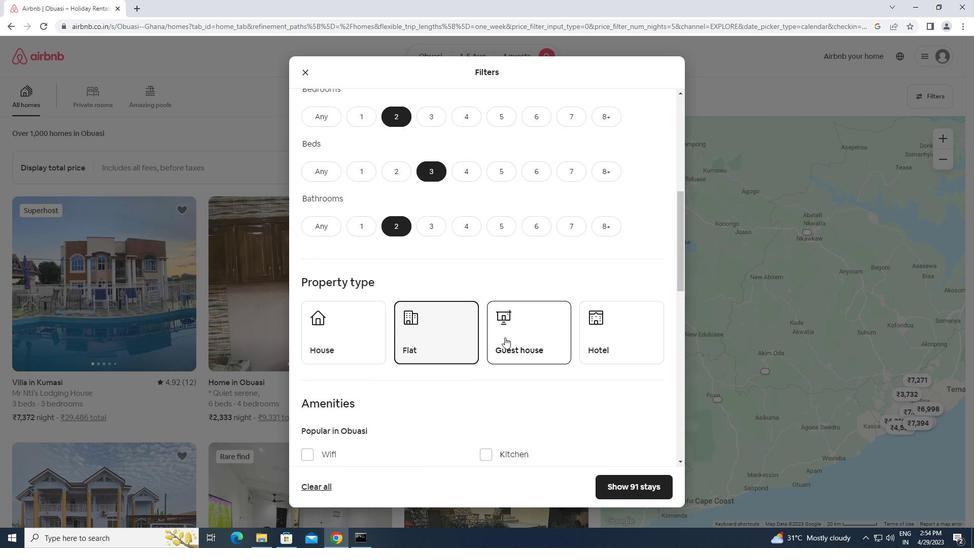 
Action: Mouse moved to (604, 330)
Screenshot: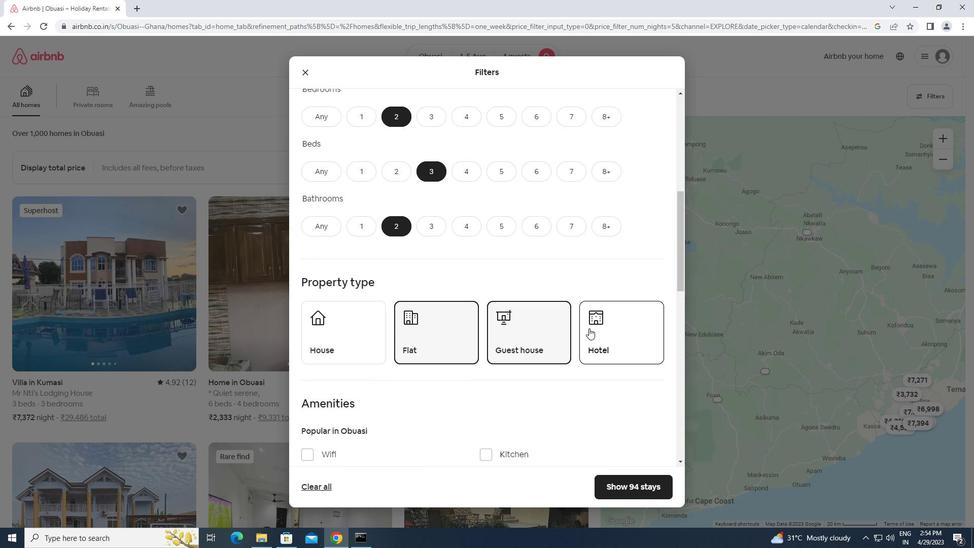 
Action: Mouse pressed left at (604, 330)
Screenshot: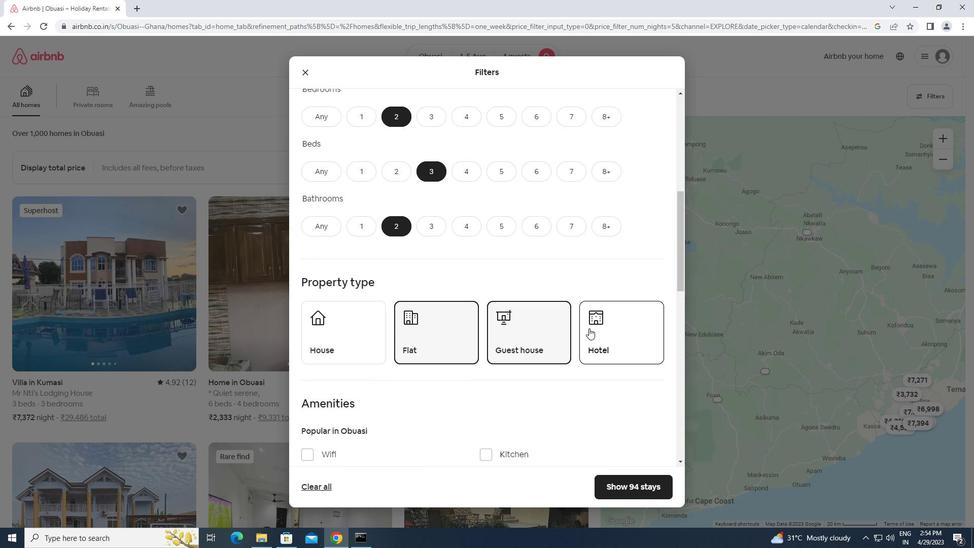 
Action: Mouse moved to (601, 331)
Screenshot: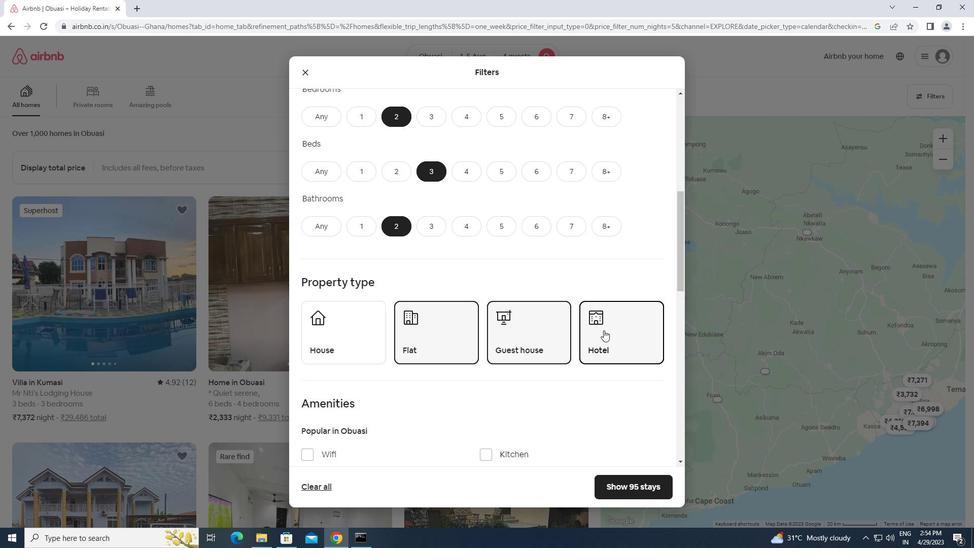 
Action: Mouse scrolled (601, 330) with delta (0, 0)
Screenshot: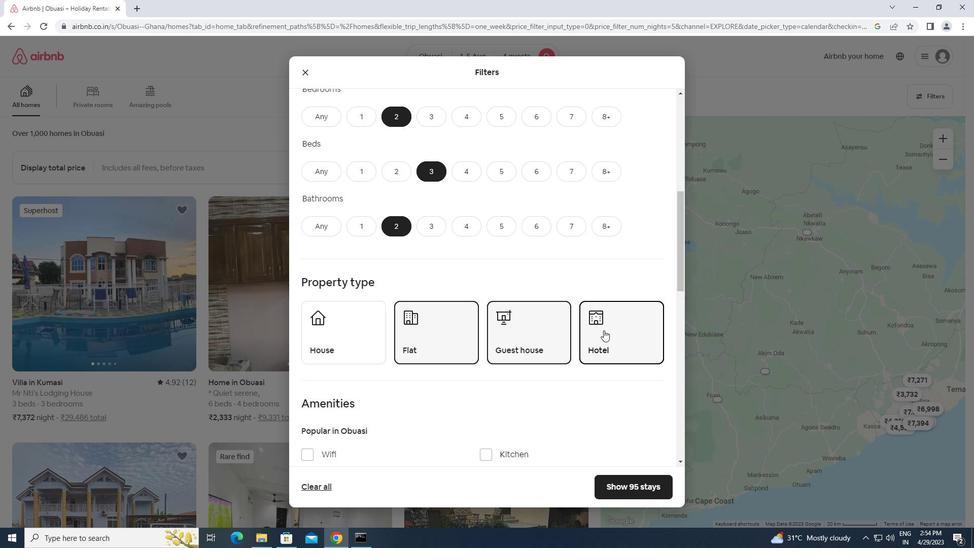 
Action: Mouse moved to (601, 331)
Screenshot: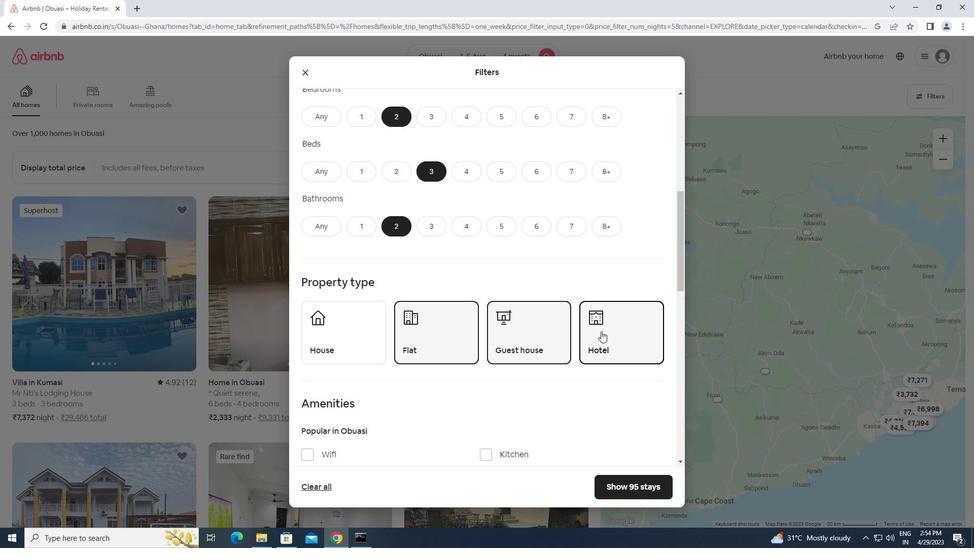 
Action: Mouse scrolled (601, 330) with delta (0, 0)
Screenshot: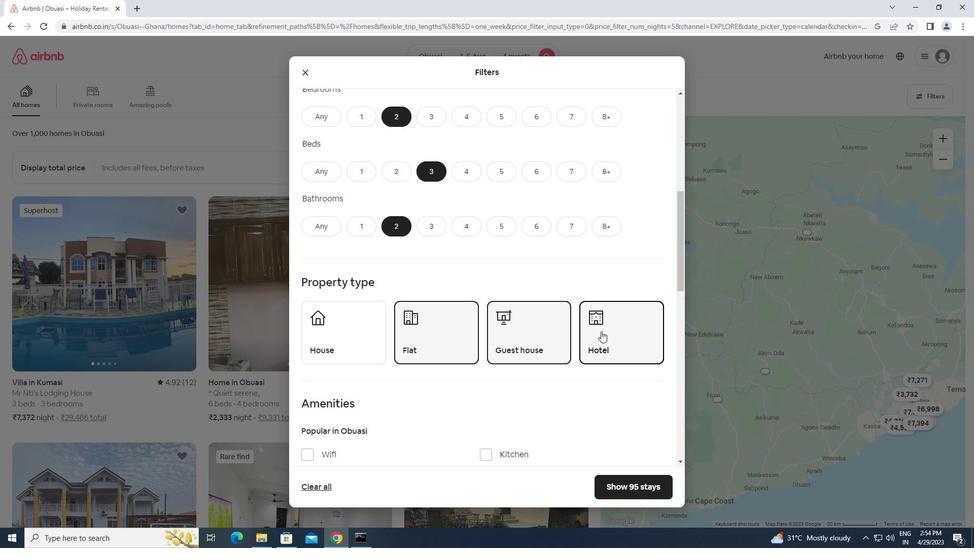 
Action: Mouse scrolled (601, 330) with delta (0, 0)
Screenshot: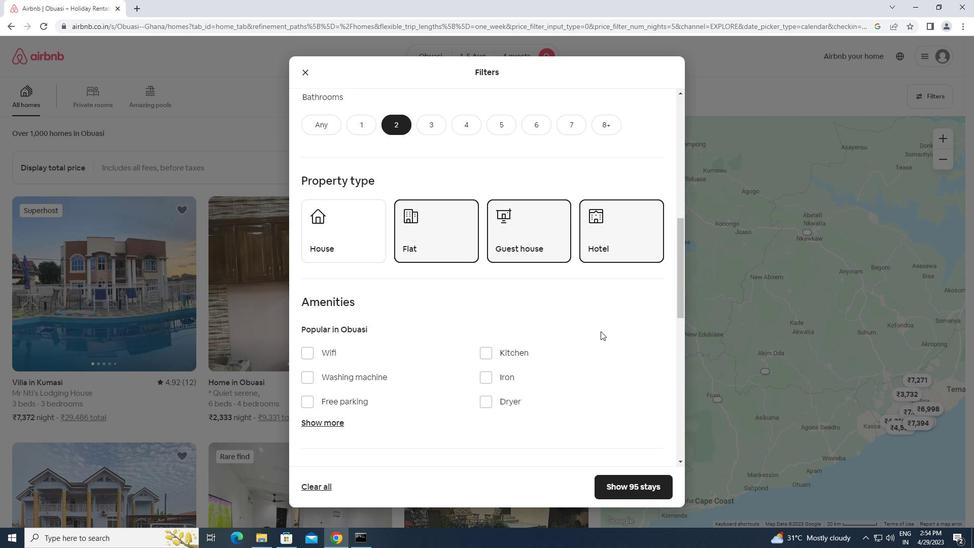 
Action: Mouse scrolled (601, 330) with delta (0, 0)
Screenshot: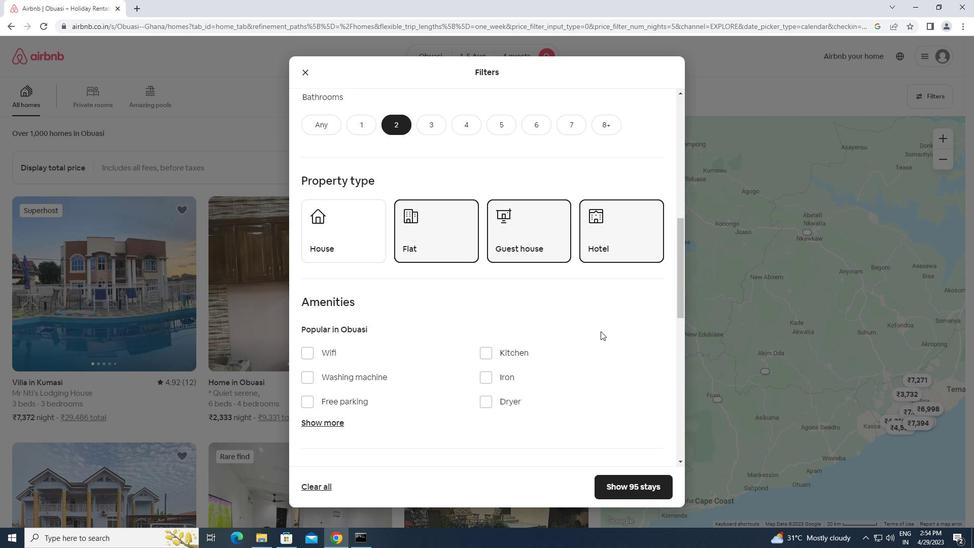 
Action: Mouse scrolled (601, 330) with delta (0, 0)
Screenshot: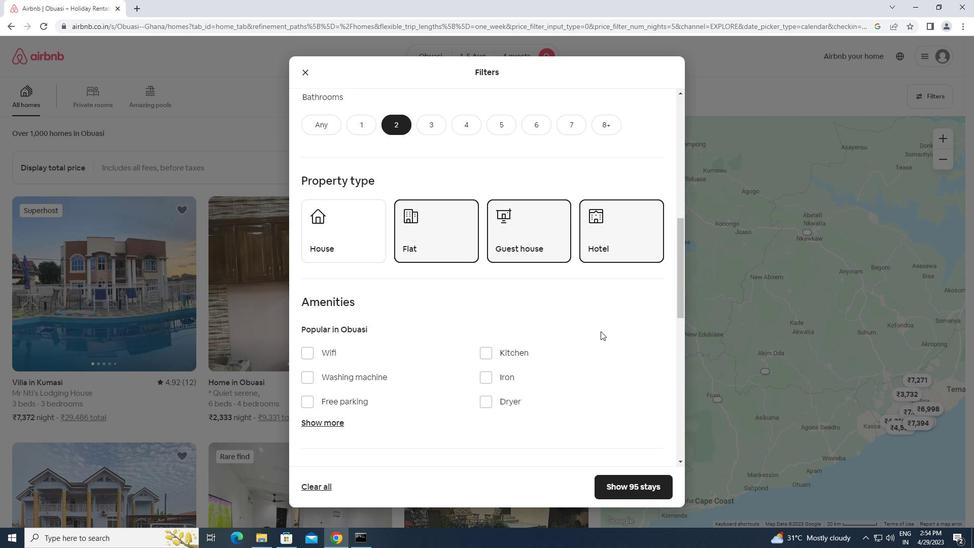 
Action: Mouse moved to (637, 389)
Screenshot: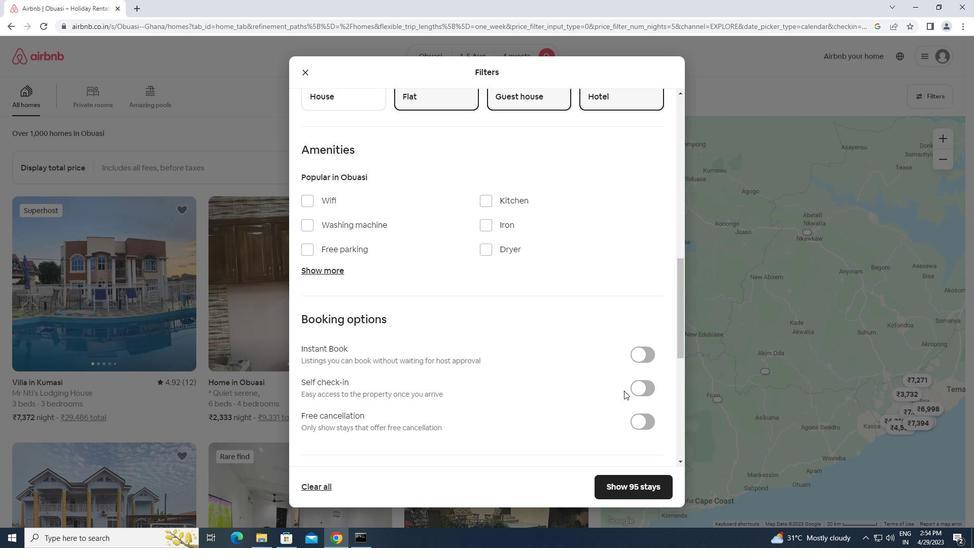 
Action: Mouse pressed left at (637, 389)
Screenshot: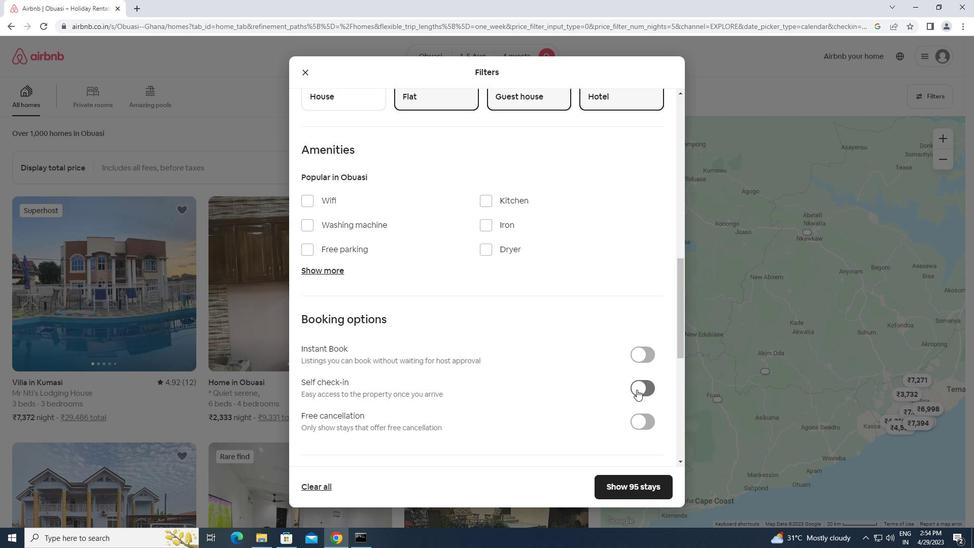 
Action: Mouse moved to (550, 384)
Screenshot: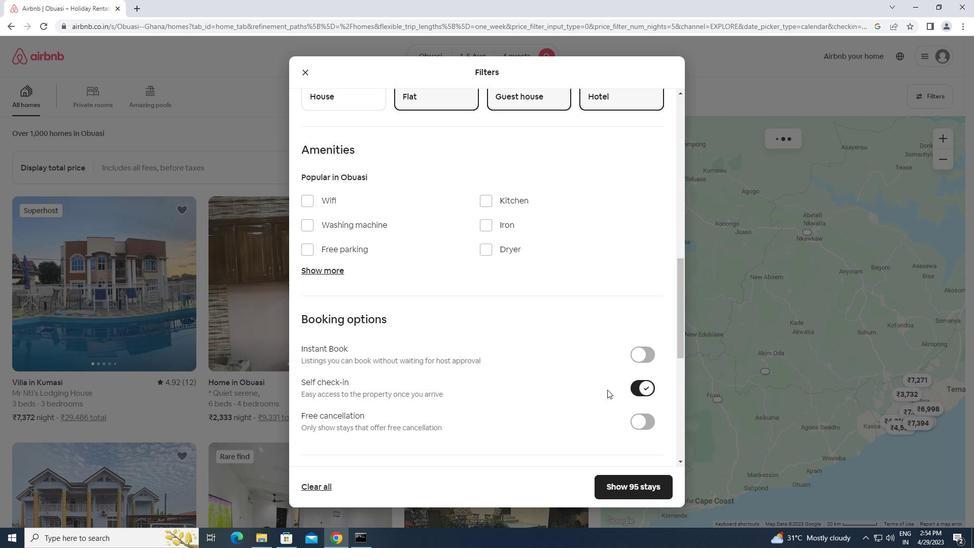 
Action: Mouse scrolled (550, 384) with delta (0, 0)
Screenshot: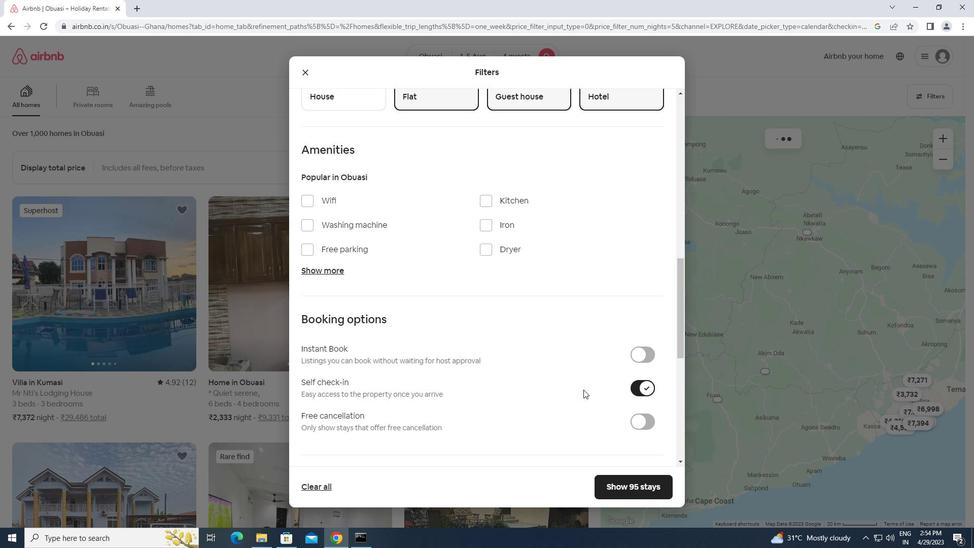 
Action: Mouse scrolled (550, 384) with delta (0, 0)
Screenshot: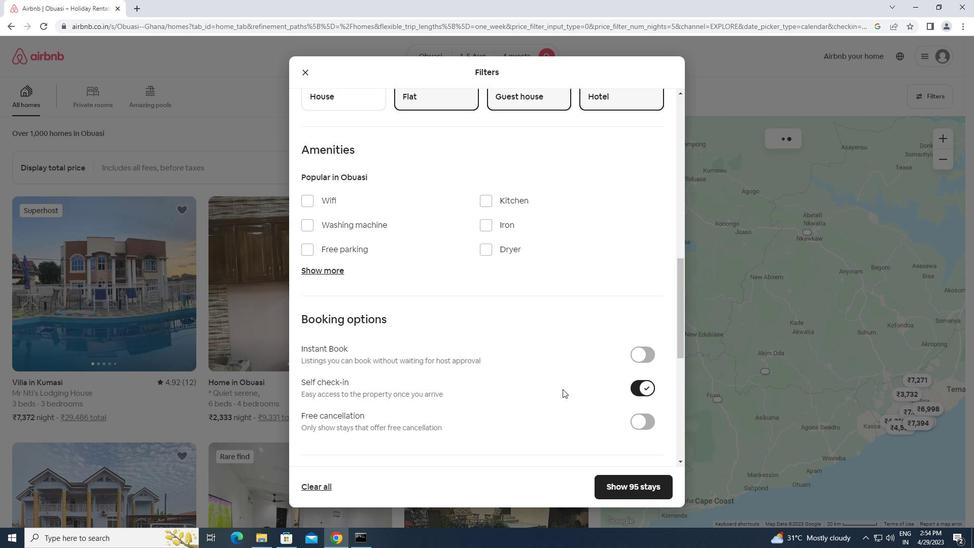 
Action: Mouse scrolled (550, 384) with delta (0, 0)
Screenshot: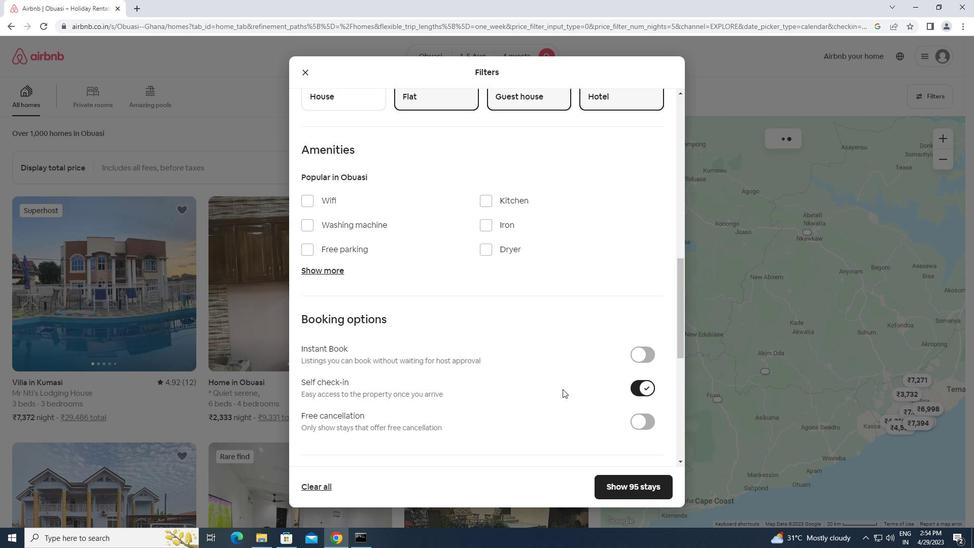 
Action: Mouse scrolled (550, 384) with delta (0, 0)
Screenshot: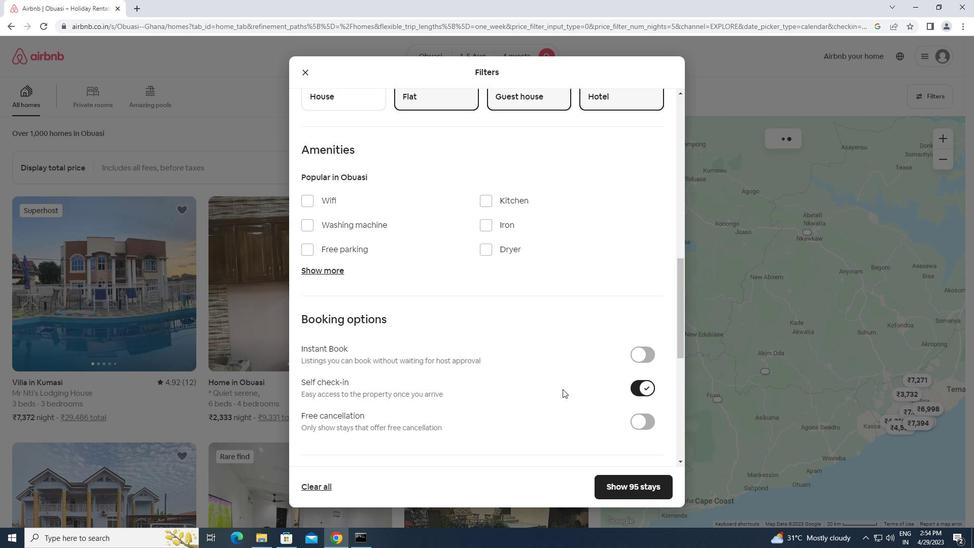 
Action: Mouse moved to (549, 384)
Screenshot: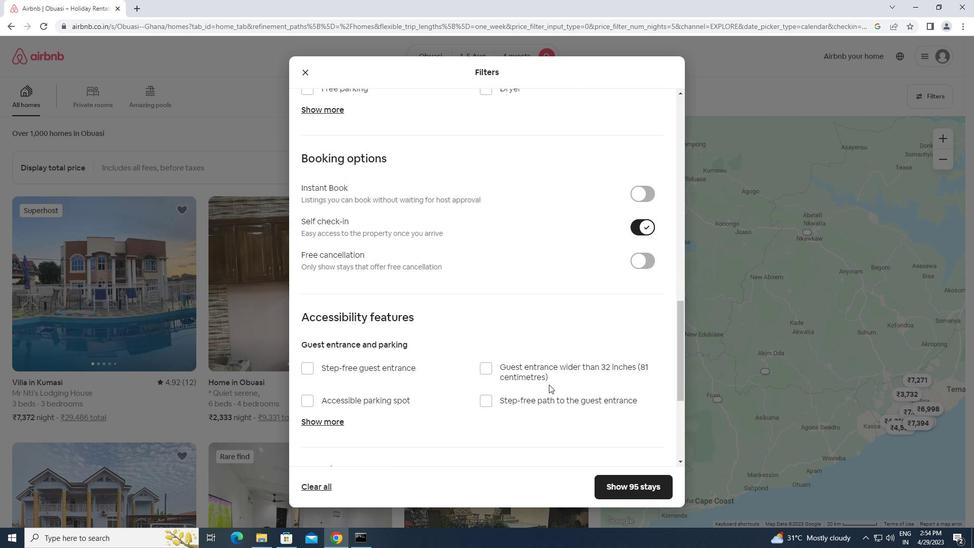 
Action: Mouse scrolled (549, 384) with delta (0, 0)
Screenshot: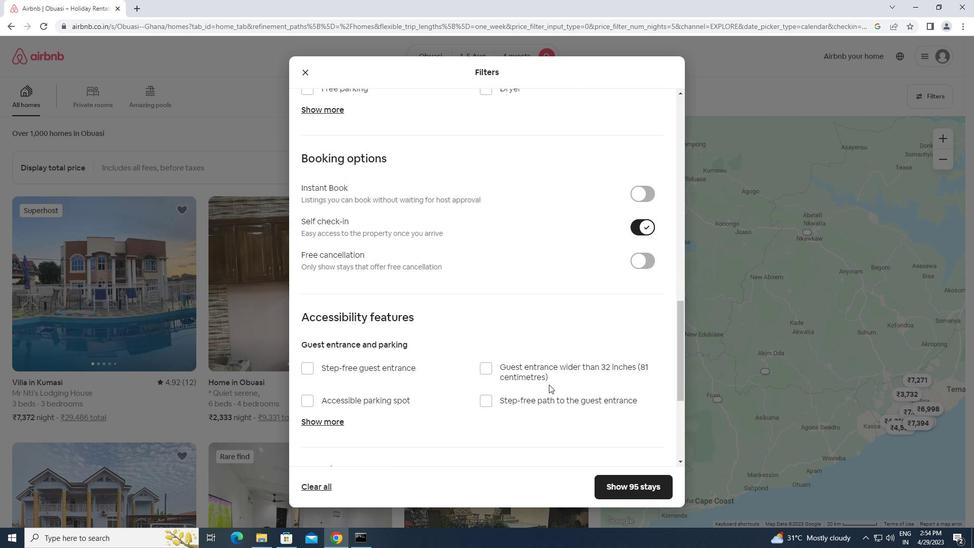 
Action: Mouse scrolled (549, 384) with delta (0, 0)
Screenshot: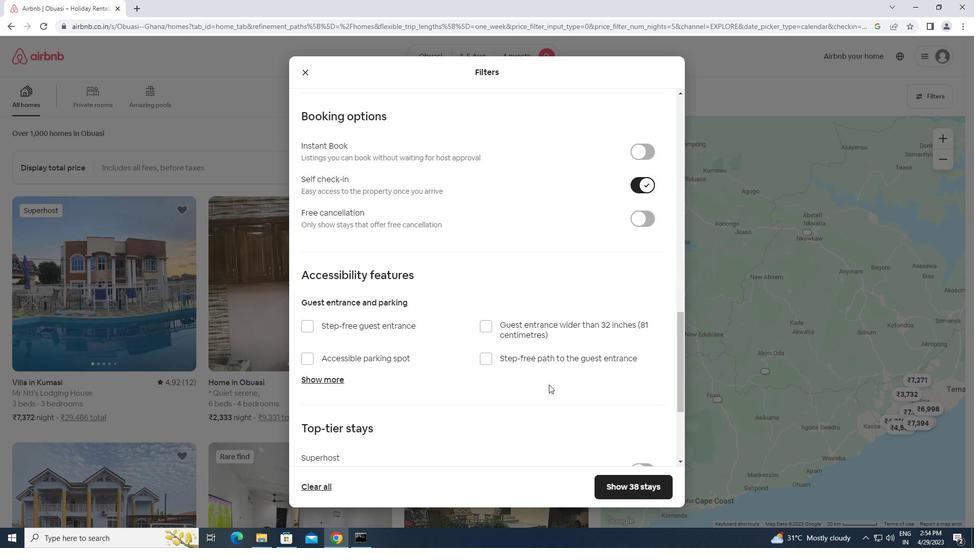 
Action: Mouse scrolled (549, 384) with delta (0, 0)
Screenshot: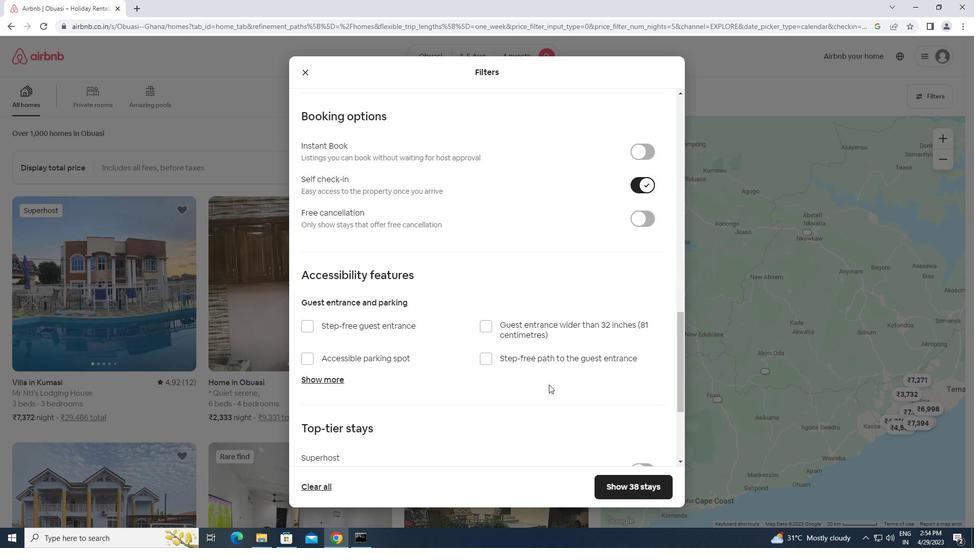 
Action: Mouse scrolled (549, 384) with delta (0, 0)
Screenshot: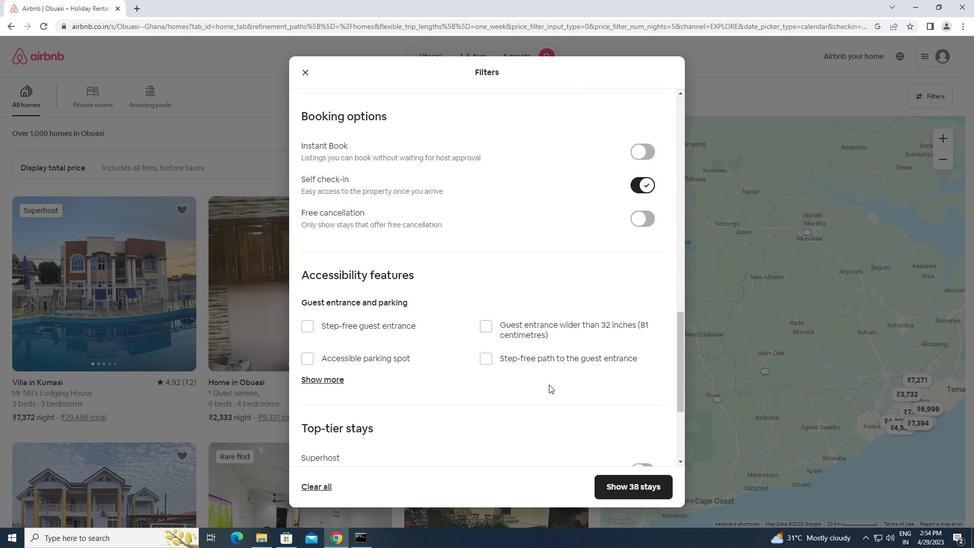 
Action: Mouse scrolled (549, 384) with delta (0, 0)
Screenshot: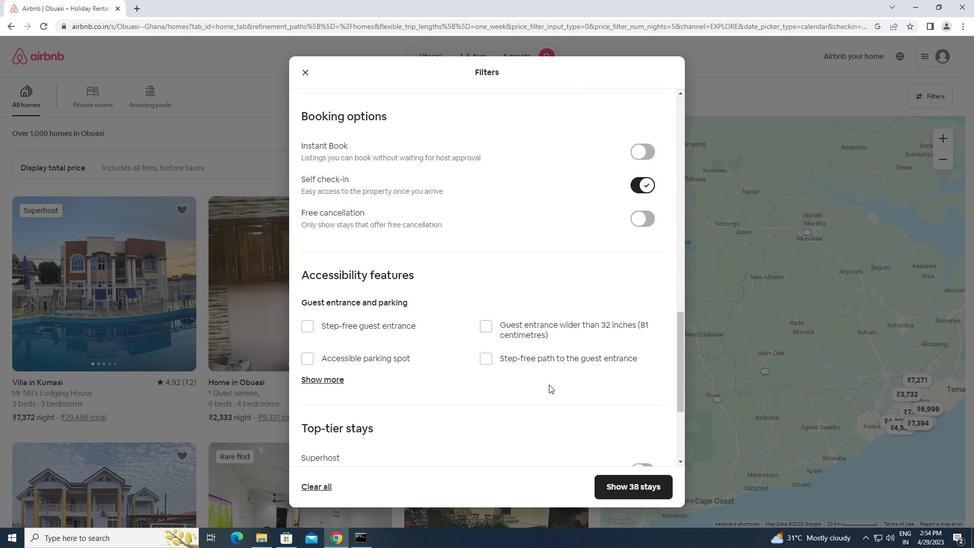 
Action: Mouse scrolled (549, 384) with delta (0, 0)
Screenshot: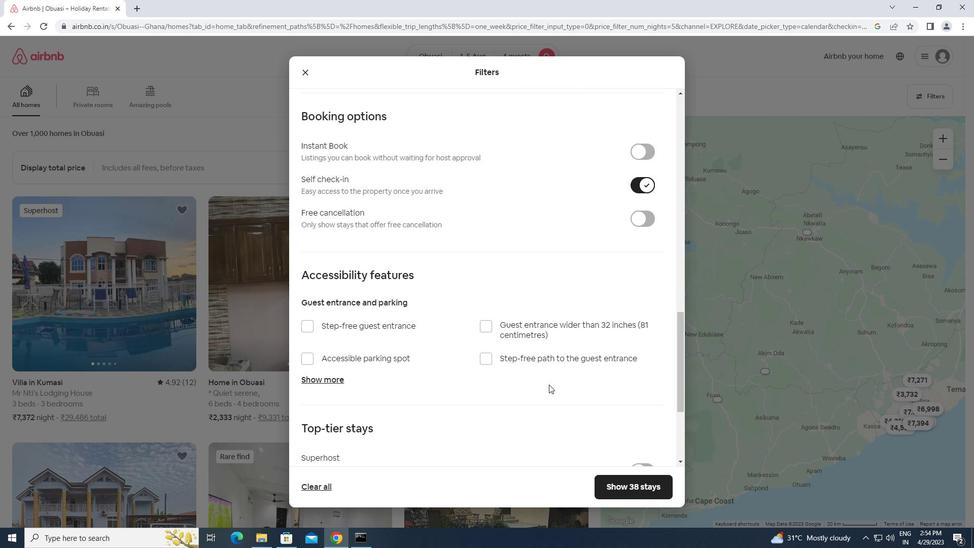 
Action: Mouse moved to (310, 391)
Screenshot: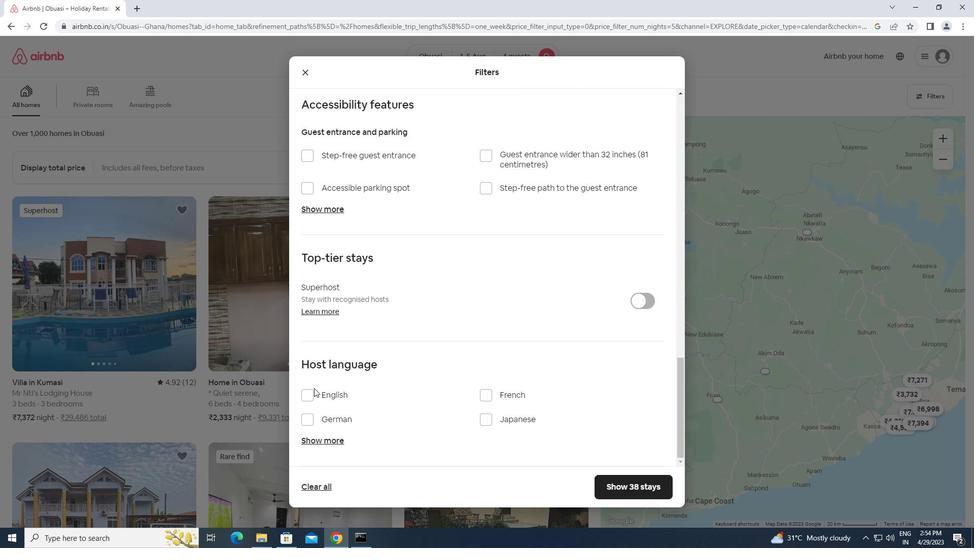 
Action: Mouse pressed left at (310, 391)
Screenshot: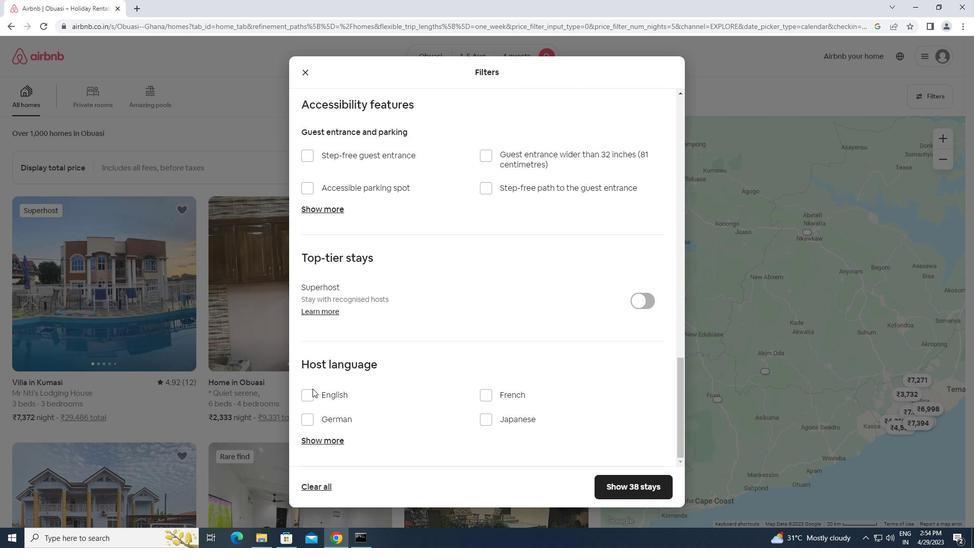
Action: Mouse moved to (606, 482)
Screenshot: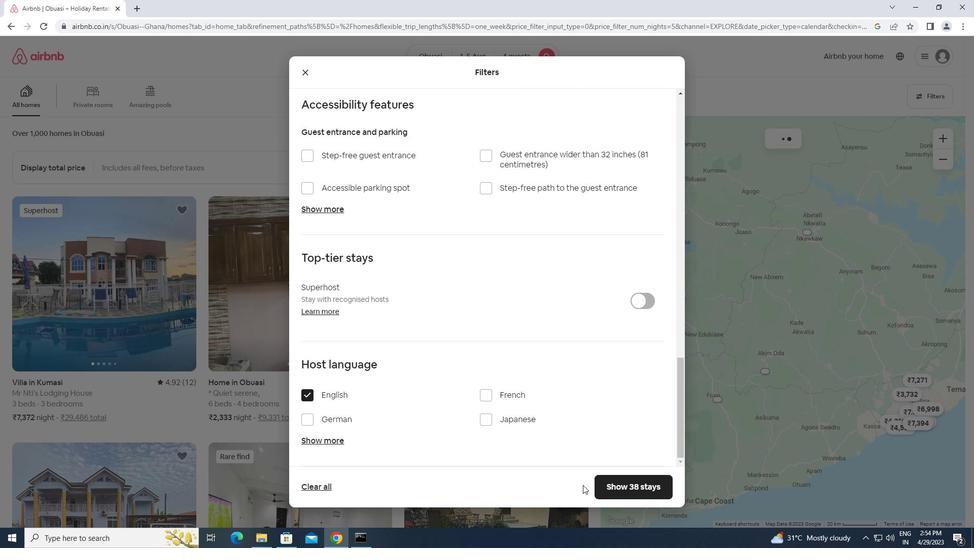 
Action: Mouse pressed left at (606, 482)
Screenshot: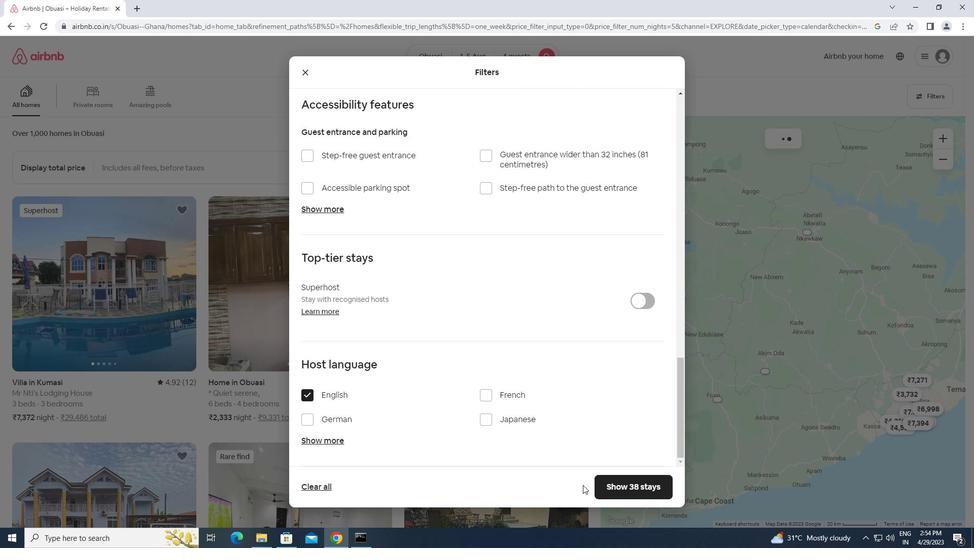 
